 Task: Add a condition where "Hours untill due date Greater than Twelve" in new tickets in your groups.
Action: Mouse moved to (168, 509)
Screenshot: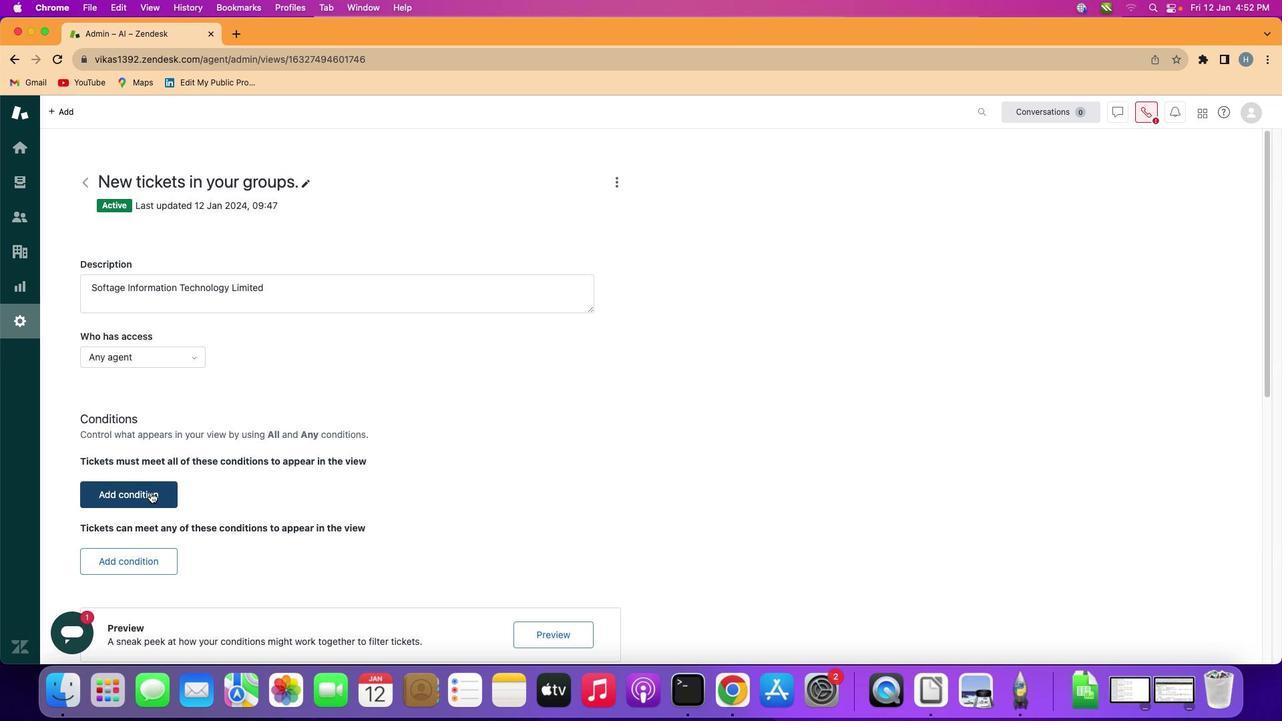 
Action: Mouse pressed left at (168, 509)
Screenshot: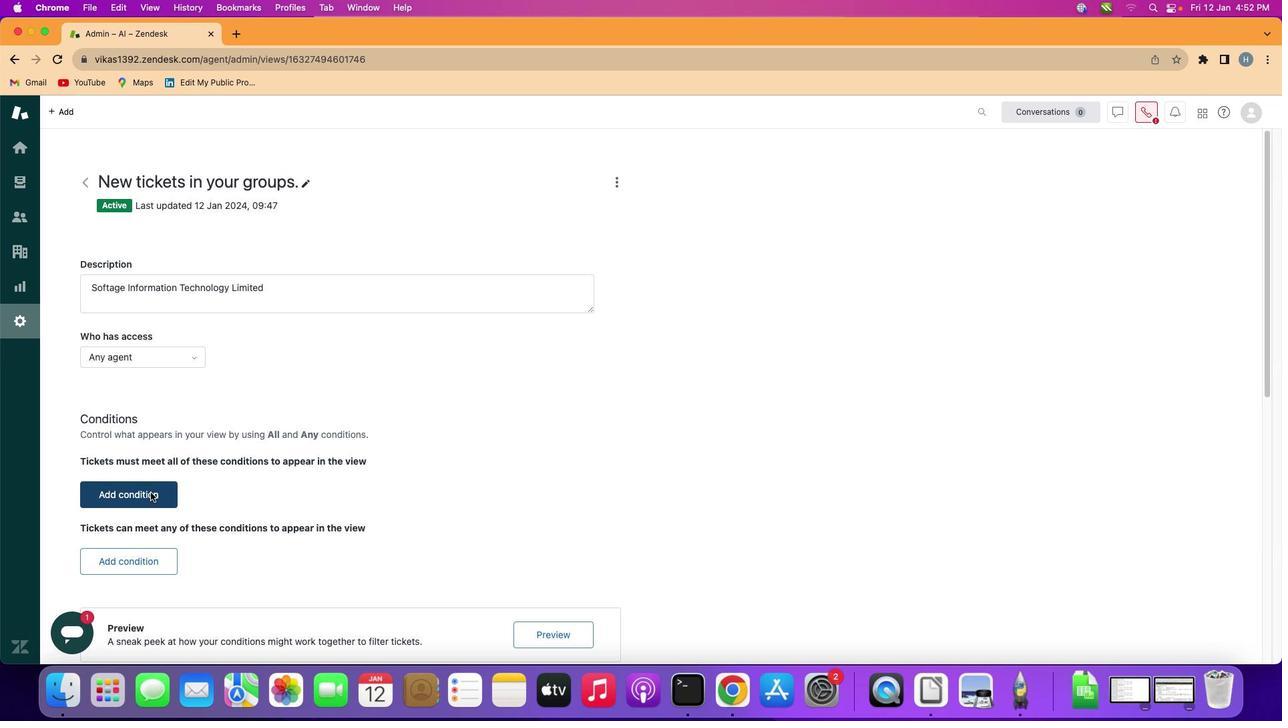 
Action: Mouse moved to (215, 505)
Screenshot: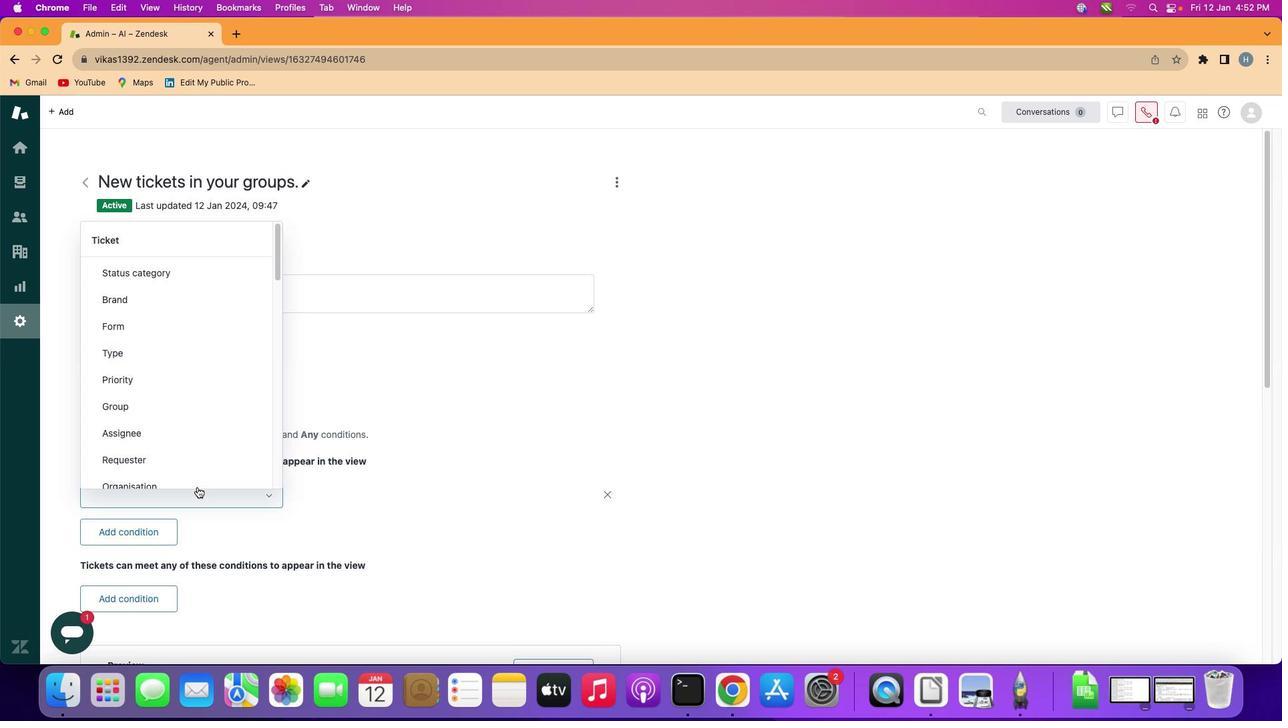 
Action: Mouse pressed left at (215, 505)
Screenshot: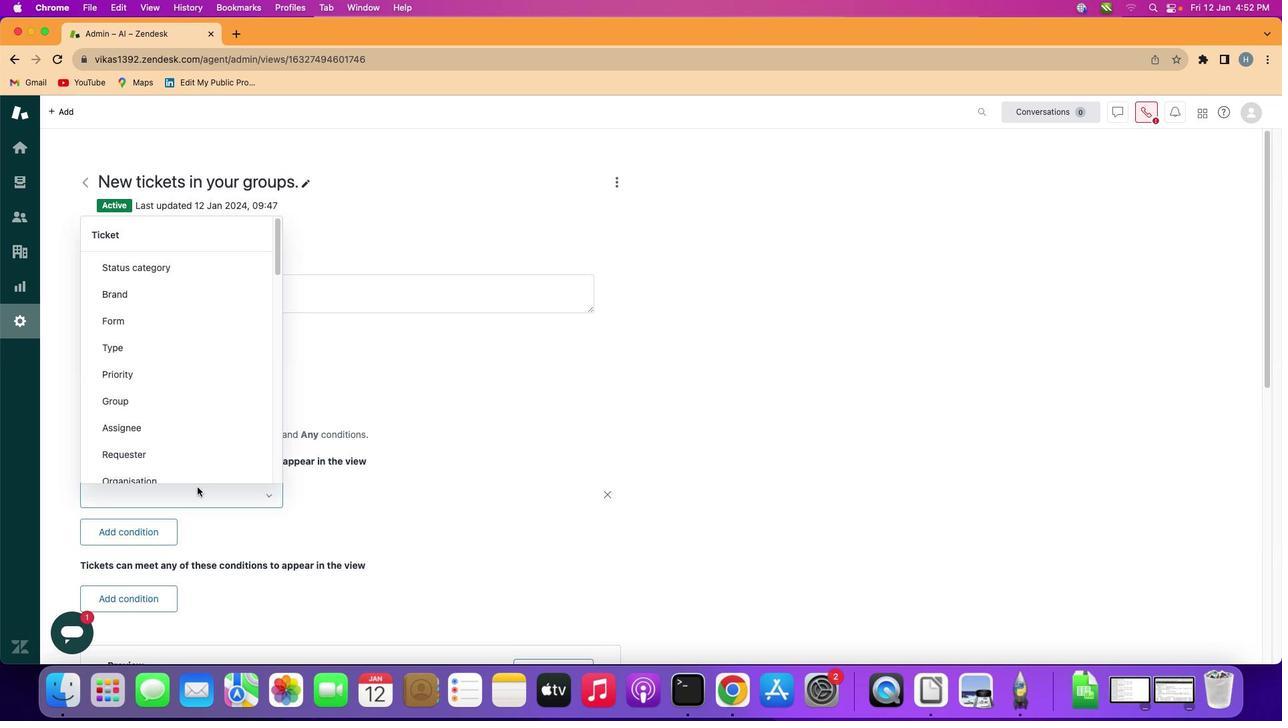 
Action: Mouse moved to (179, 346)
Screenshot: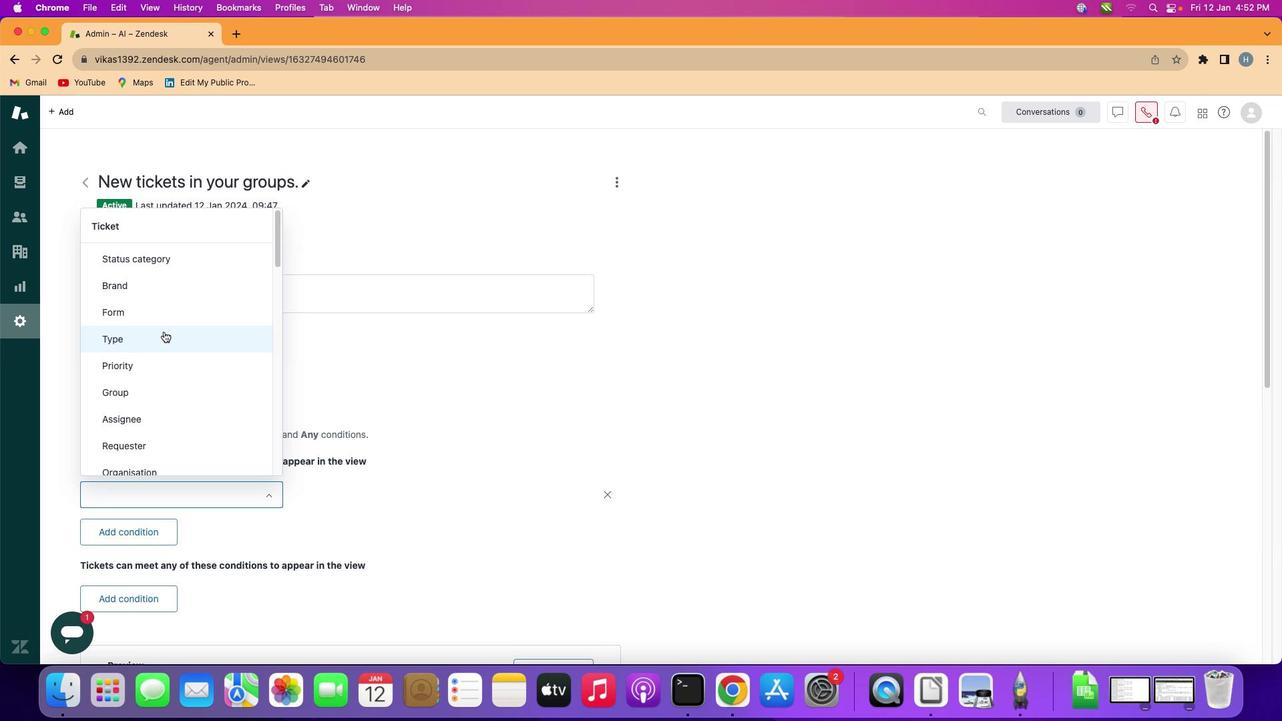 
Action: Mouse scrolled (179, 346) with delta (17, 16)
Screenshot: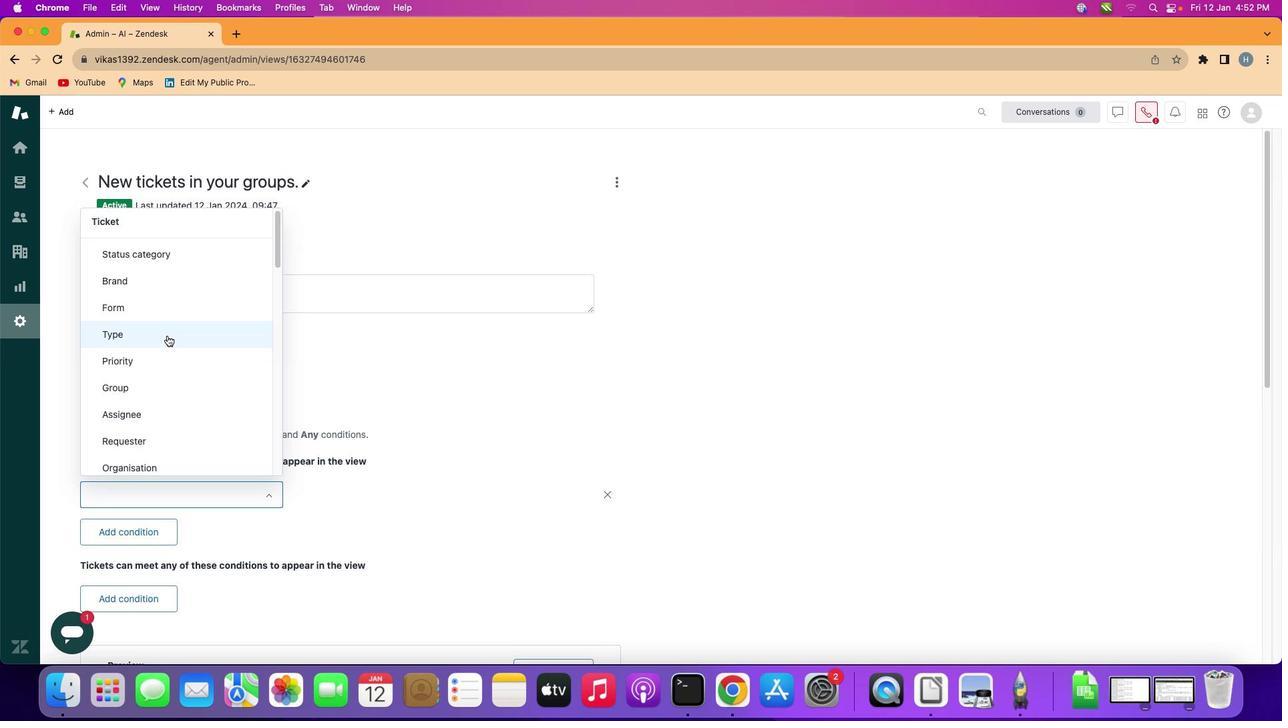 
Action: Mouse moved to (179, 348)
Screenshot: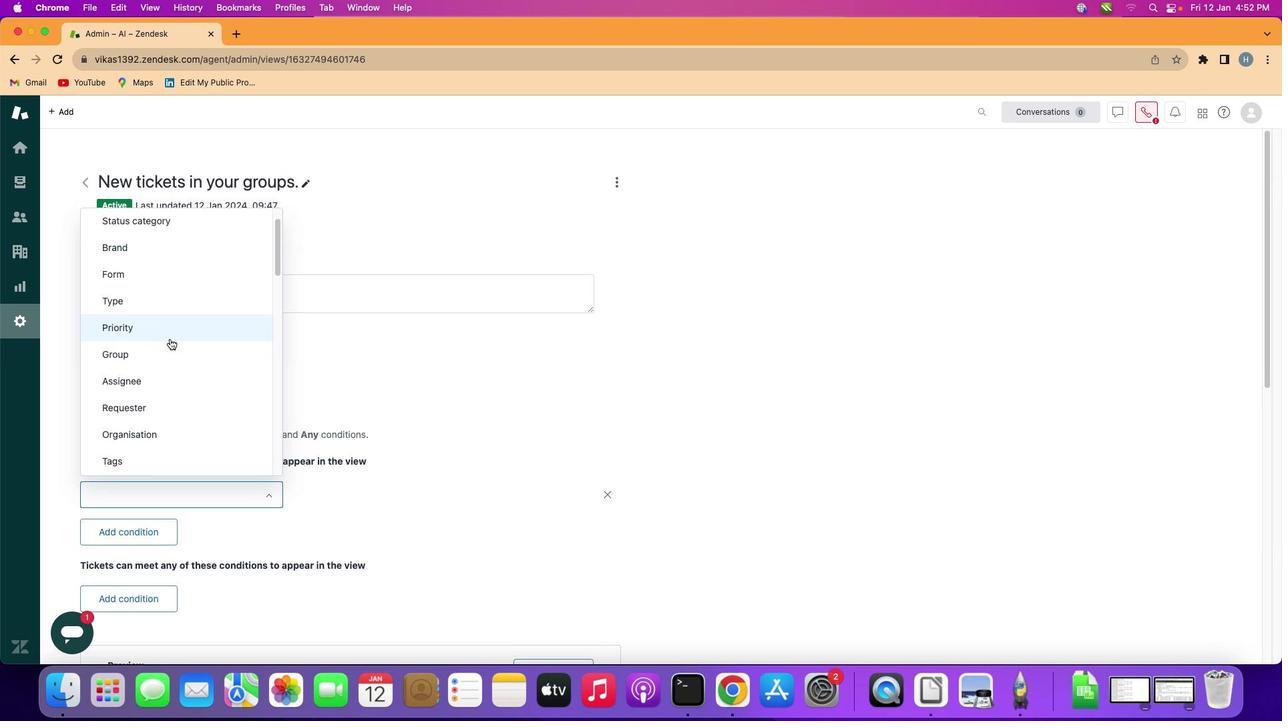 
Action: Mouse scrolled (179, 348) with delta (17, 16)
Screenshot: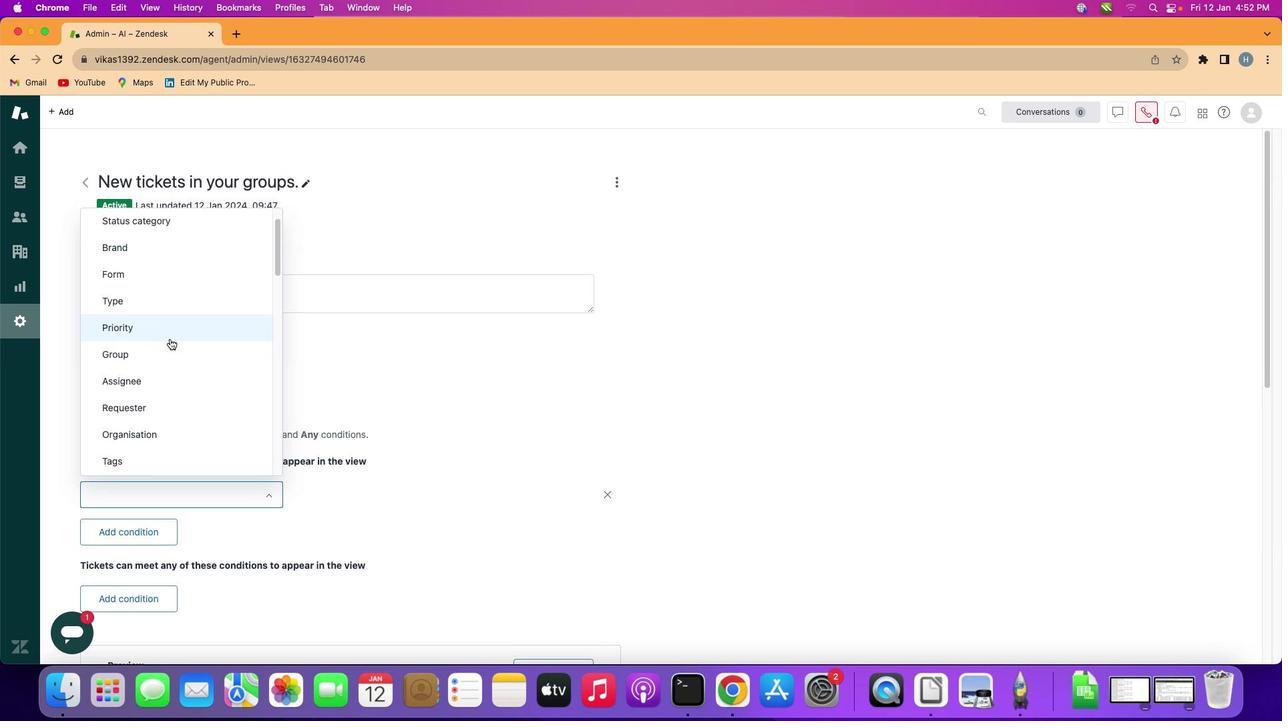 
Action: Mouse moved to (183, 351)
Screenshot: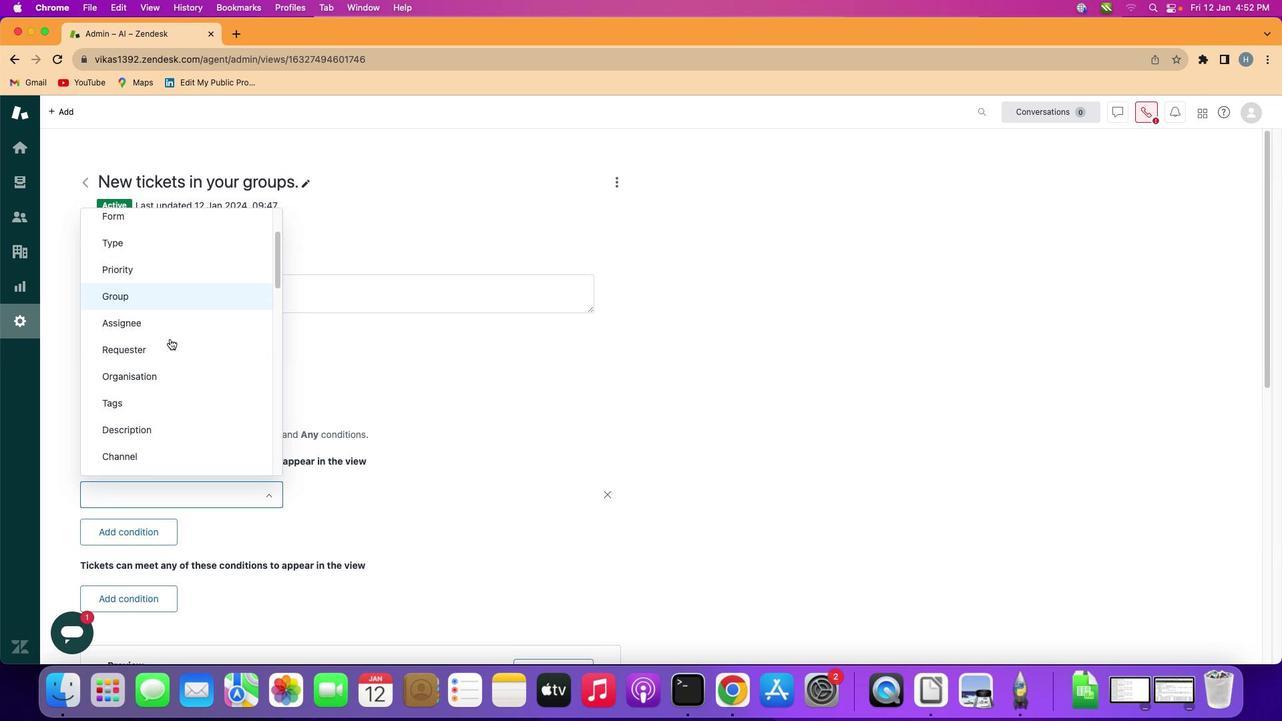 
Action: Mouse scrolled (183, 351) with delta (17, 16)
Screenshot: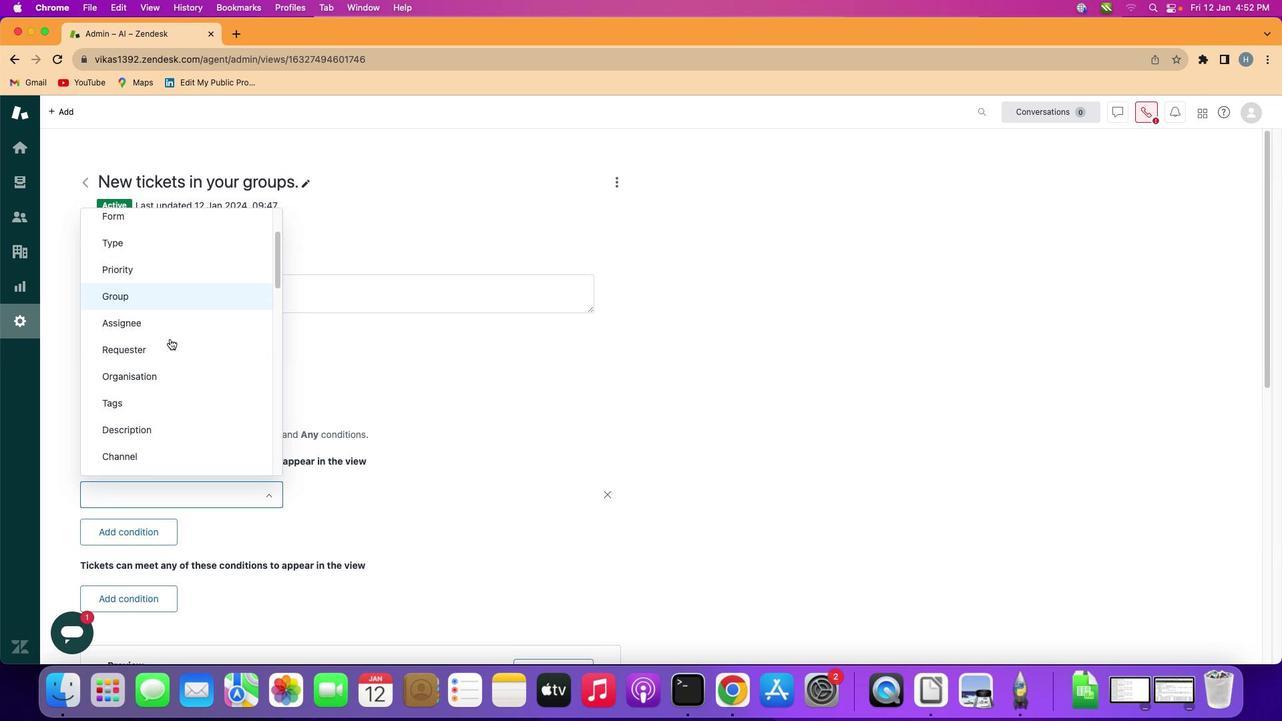 
Action: Mouse moved to (186, 355)
Screenshot: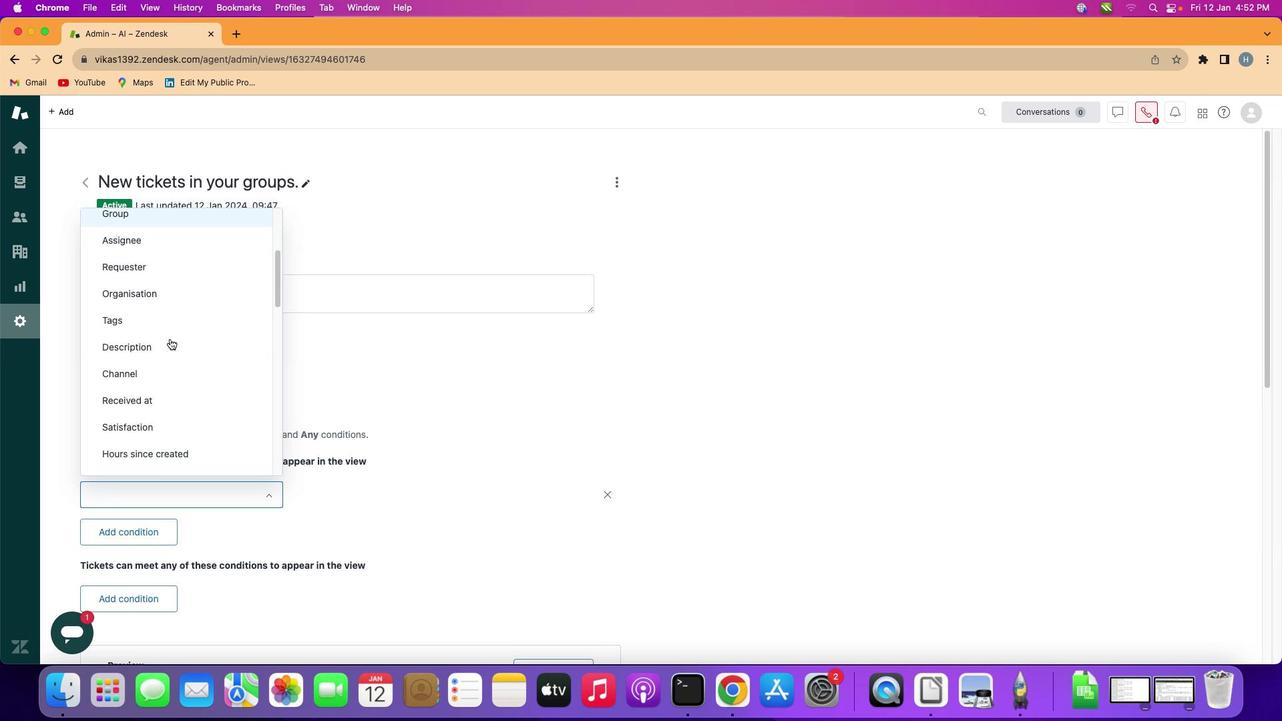 
Action: Mouse scrolled (186, 355) with delta (17, 16)
Screenshot: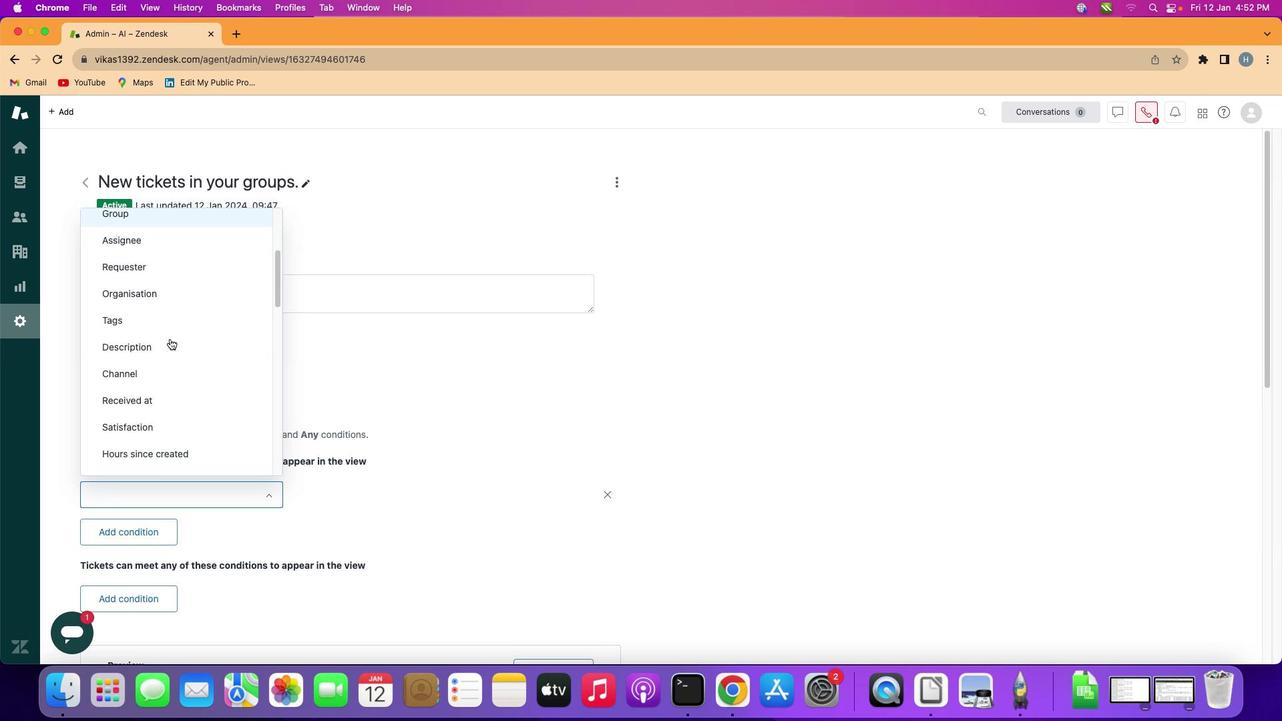 
Action: Mouse moved to (187, 356)
Screenshot: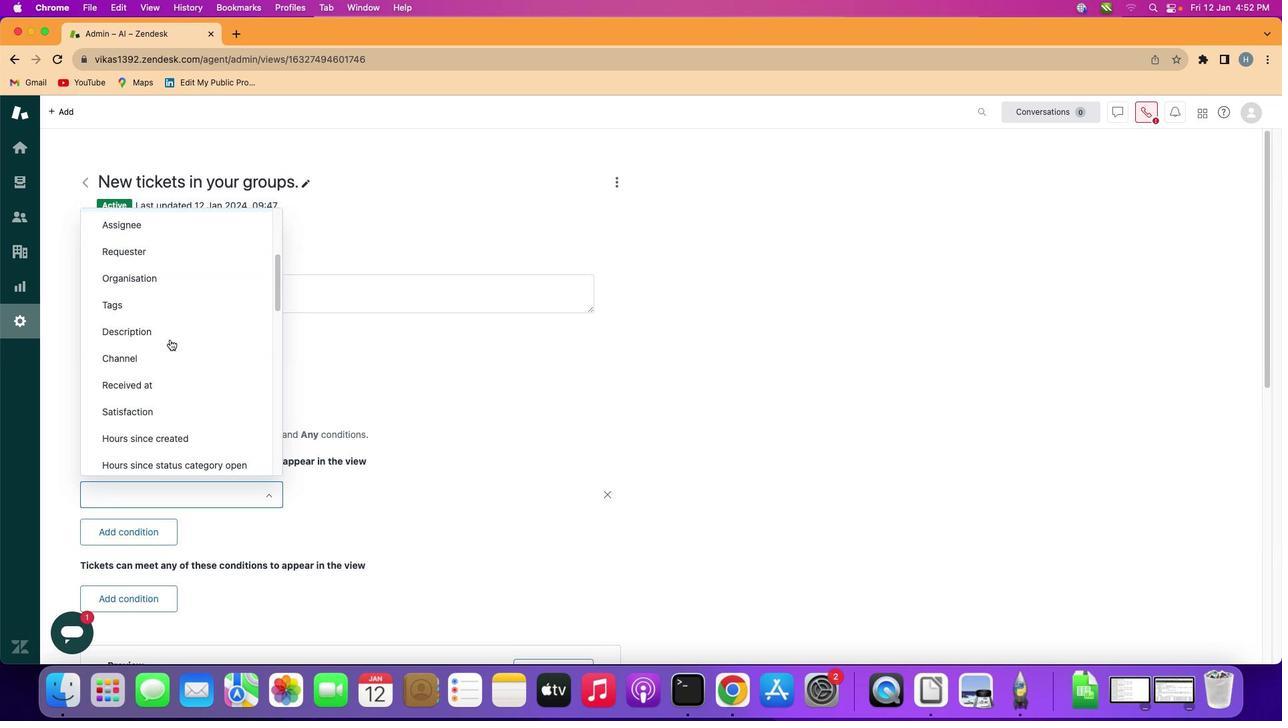 
Action: Mouse scrolled (187, 356) with delta (17, 15)
Screenshot: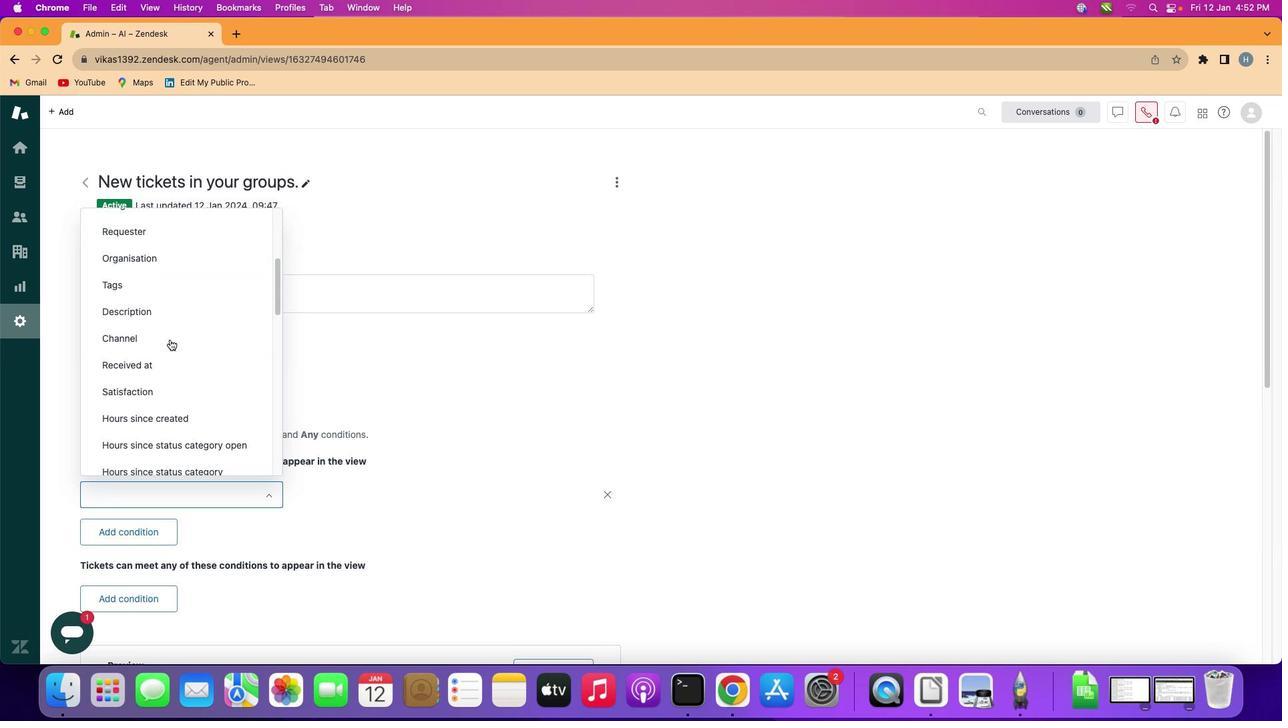 
Action: Mouse scrolled (187, 356) with delta (17, 15)
Screenshot: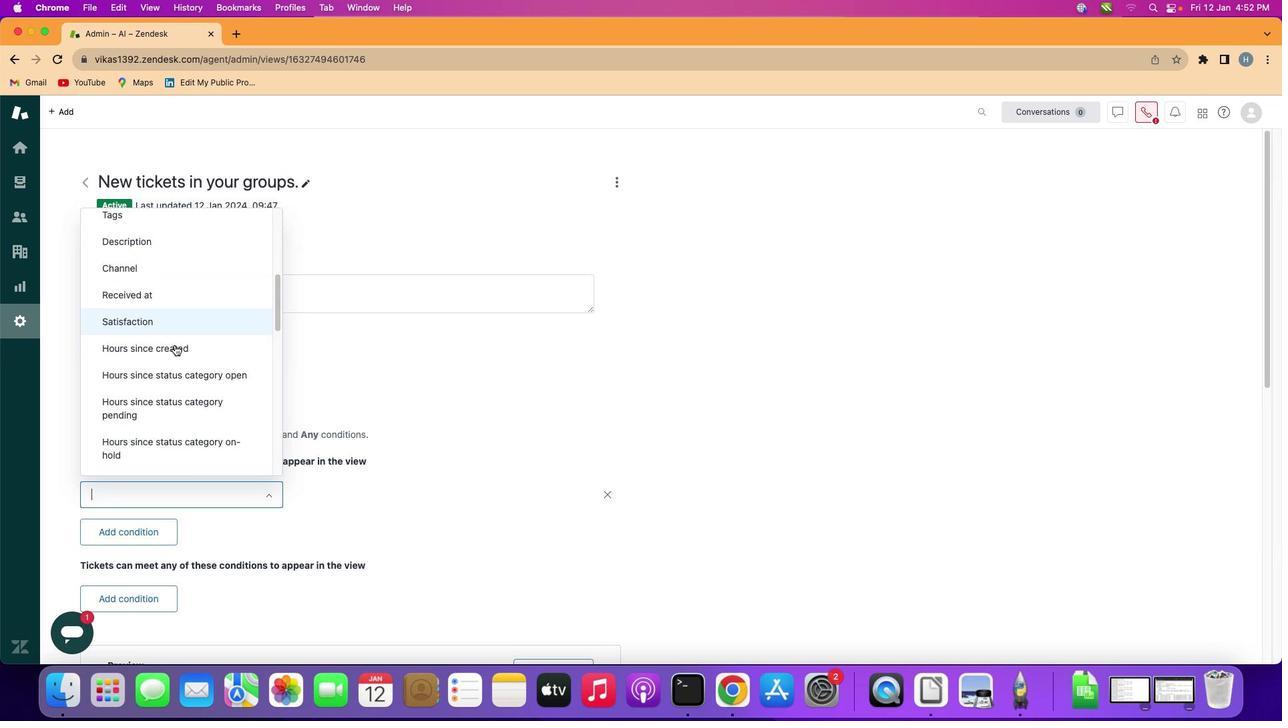 
Action: Mouse moved to (200, 377)
Screenshot: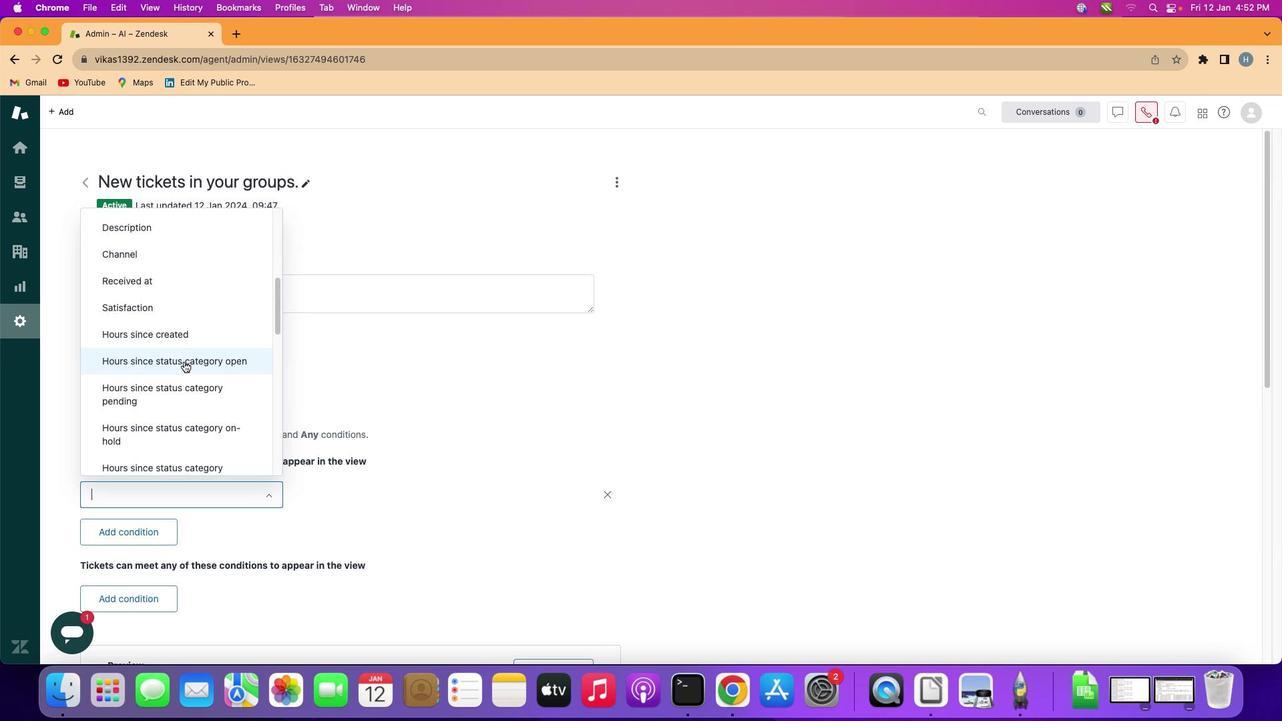 
Action: Mouse scrolled (200, 377) with delta (17, 16)
Screenshot: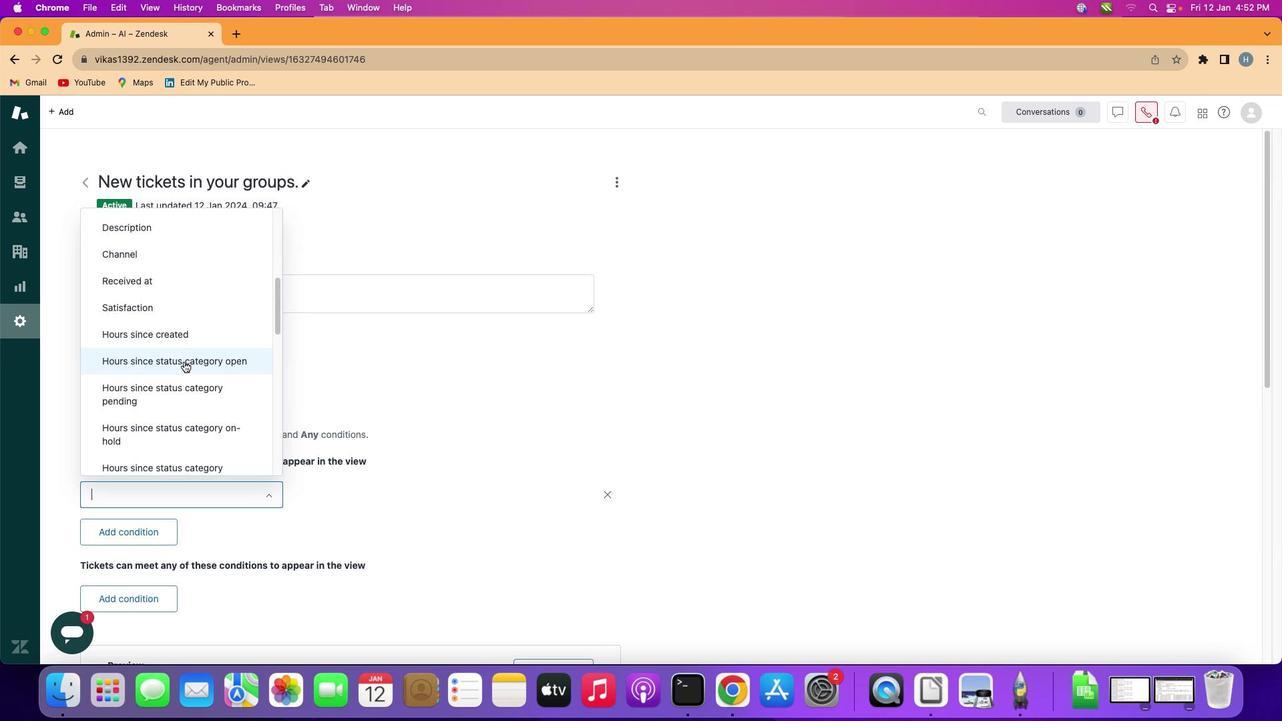 
Action: Mouse moved to (201, 379)
Screenshot: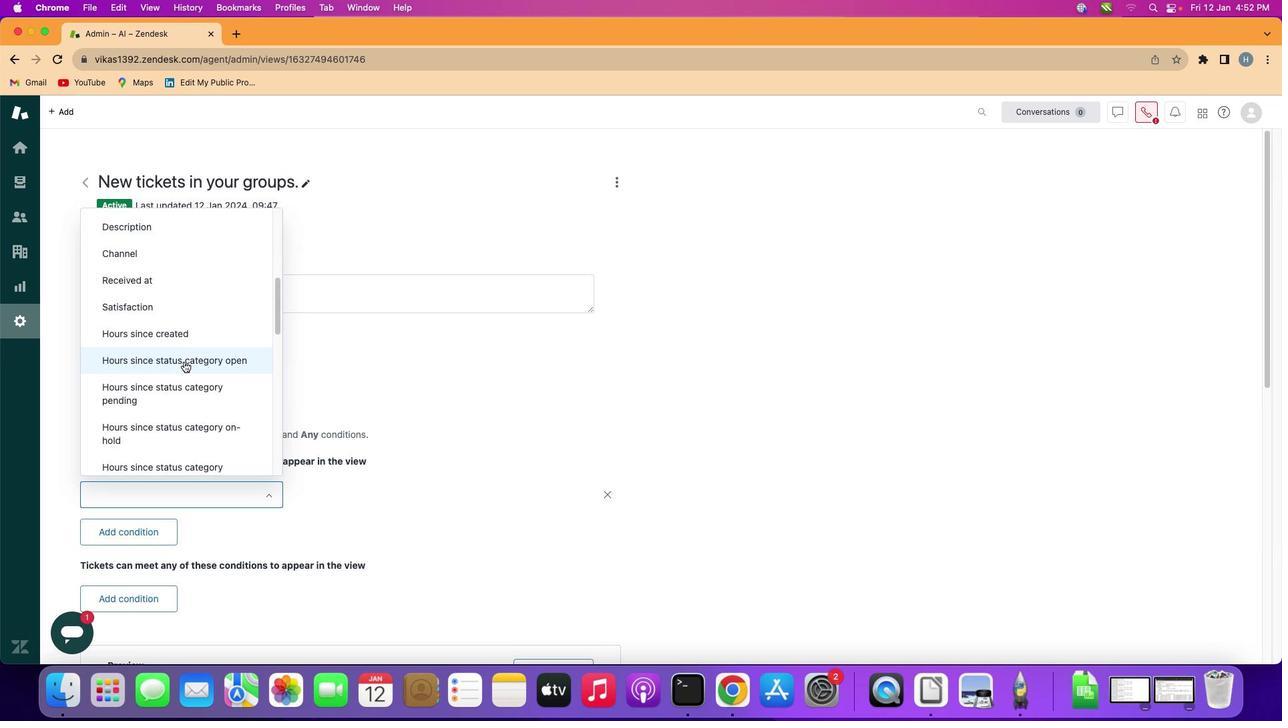 
Action: Mouse scrolled (201, 379) with delta (17, 16)
Screenshot: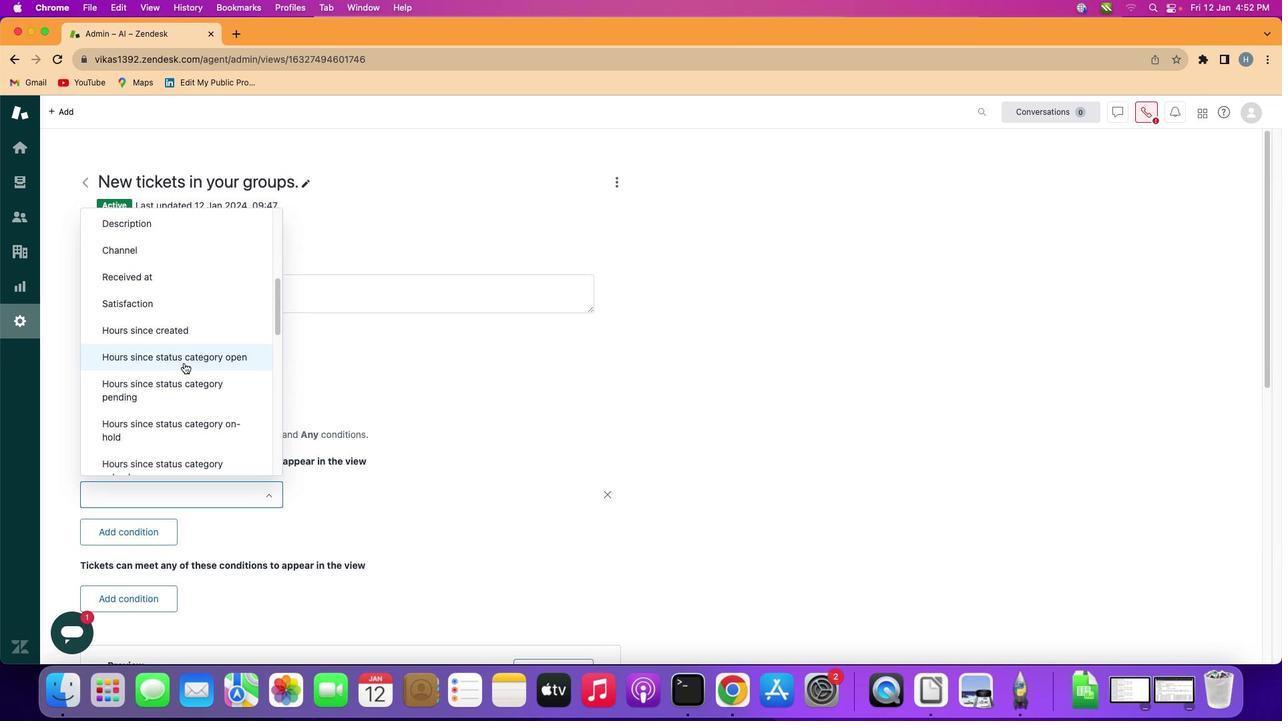
Action: Mouse moved to (201, 379)
Screenshot: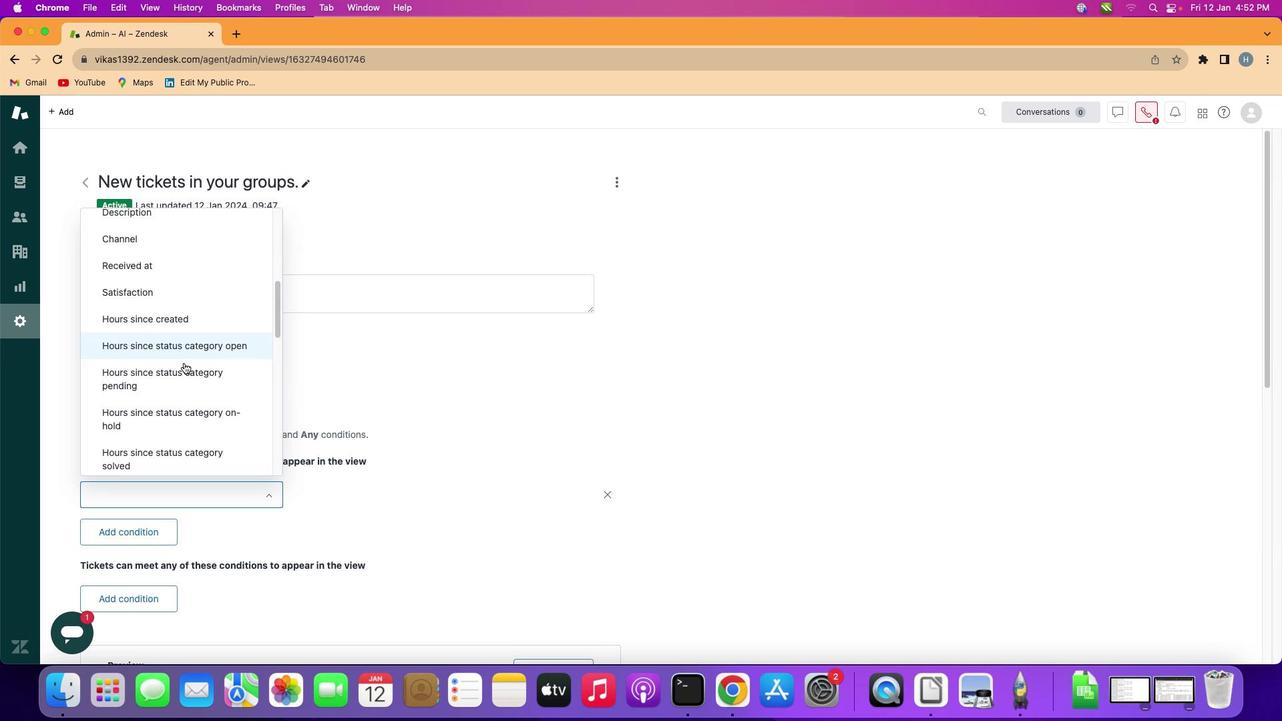 
Action: Mouse scrolled (201, 379) with delta (17, 16)
Screenshot: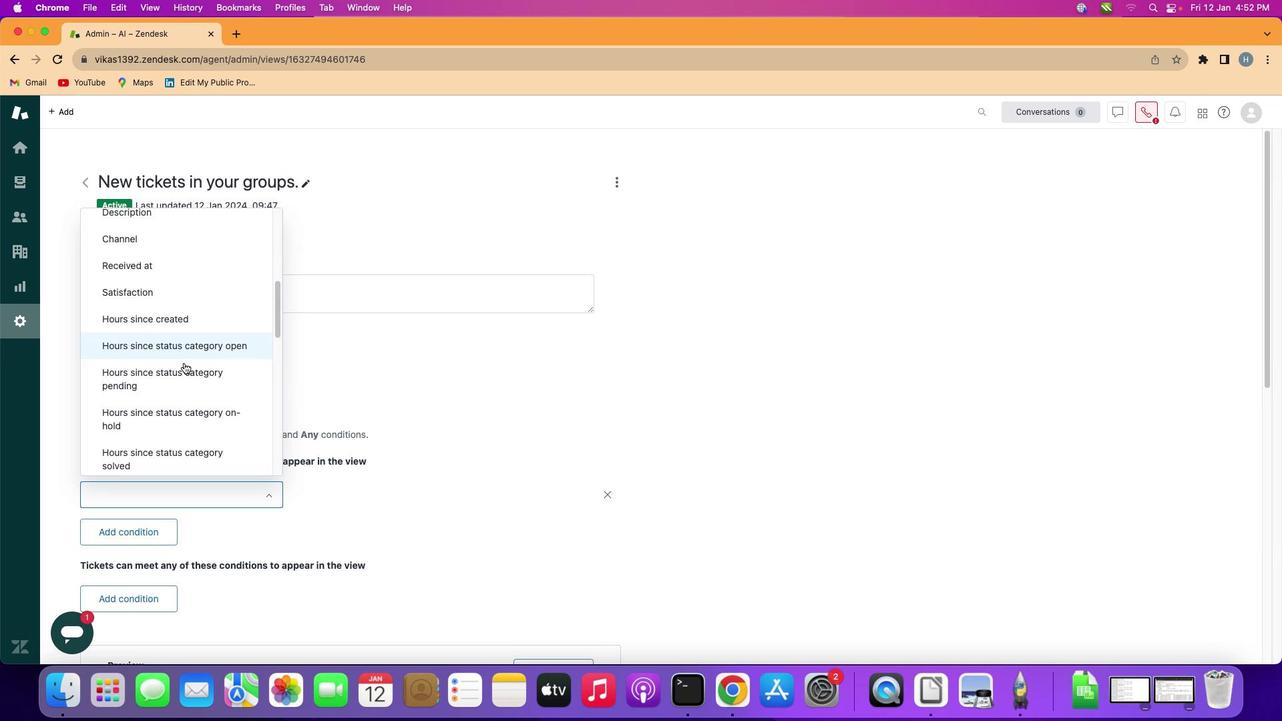 
Action: Mouse moved to (201, 380)
Screenshot: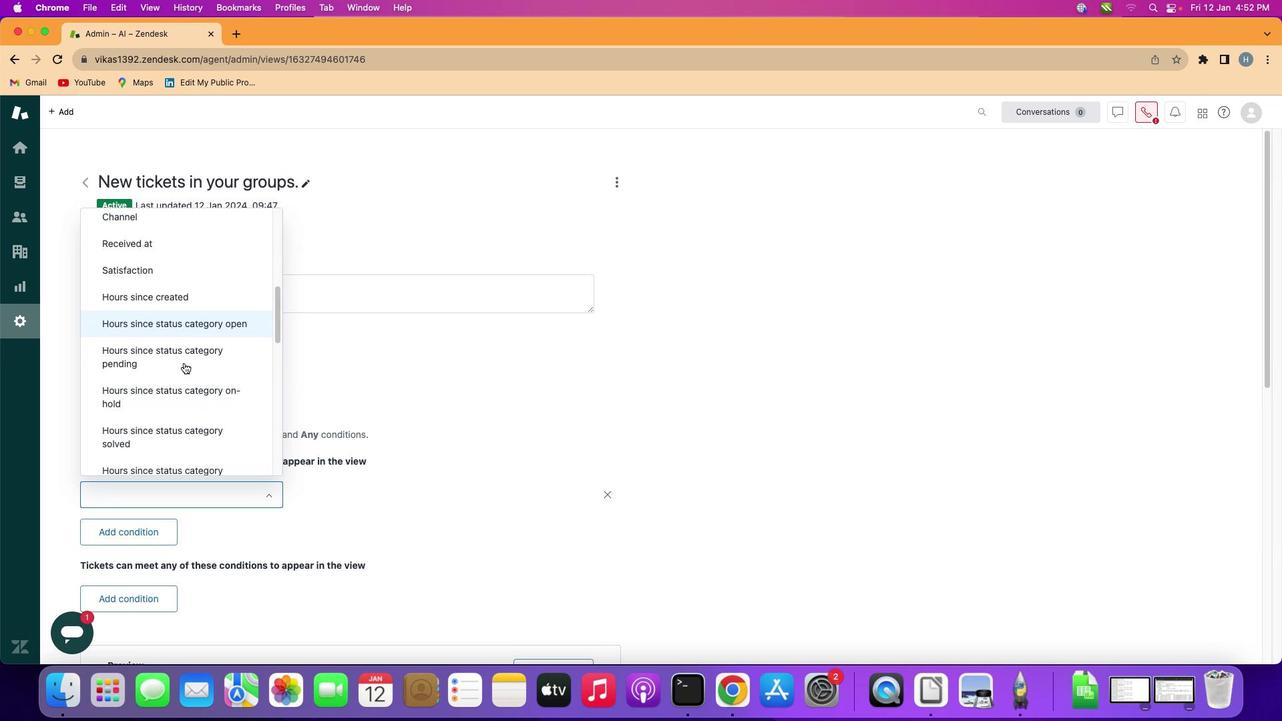 
Action: Mouse scrolled (201, 380) with delta (17, 16)
Screenshot: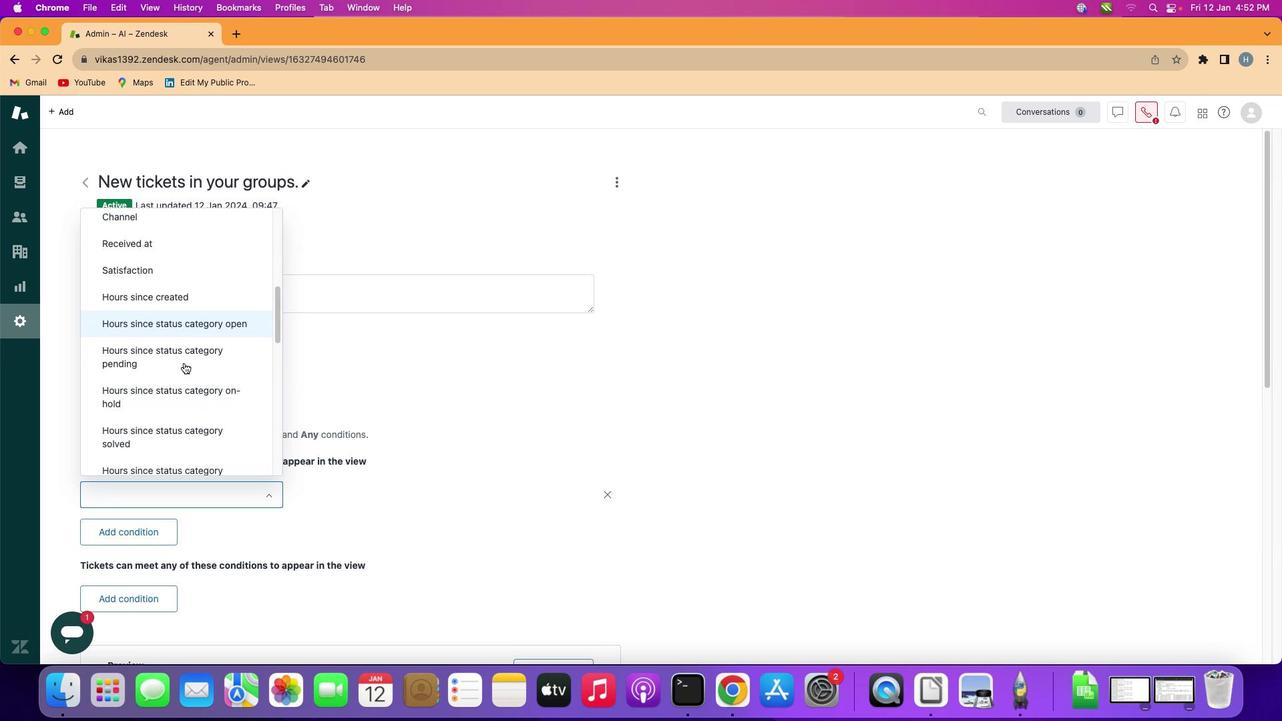 
Action: Mouse scrolled (201, 380) with delta (17, 16)
Screenshot: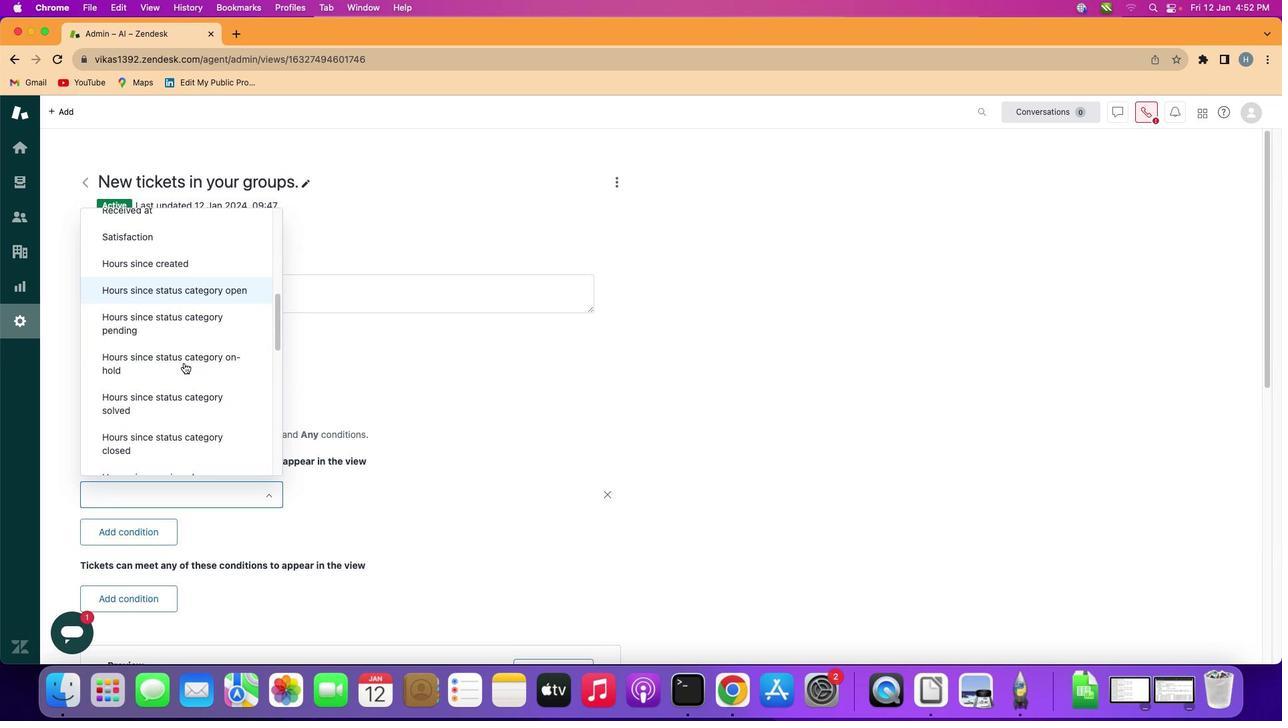 
Action: Mouse moved to (201, 379)
Screenshot: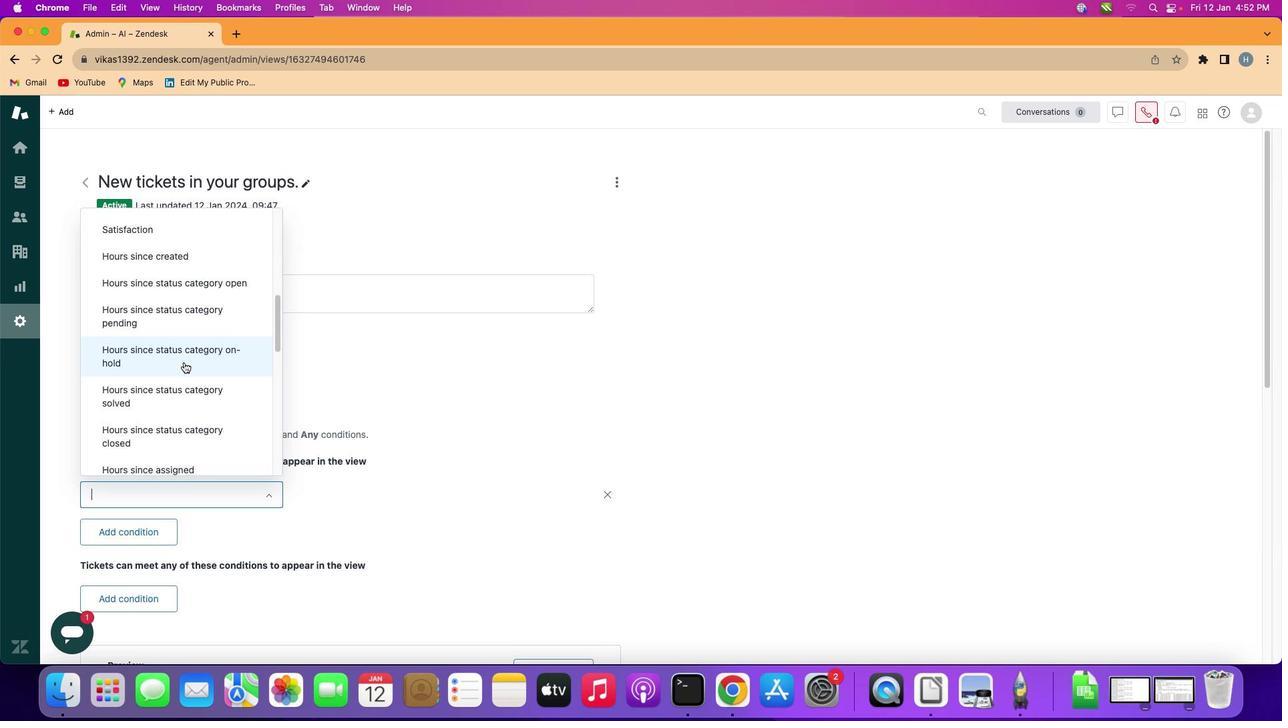 
Action: Mouse scrolled (201, 379) with delta (17, 16)
Screenshot: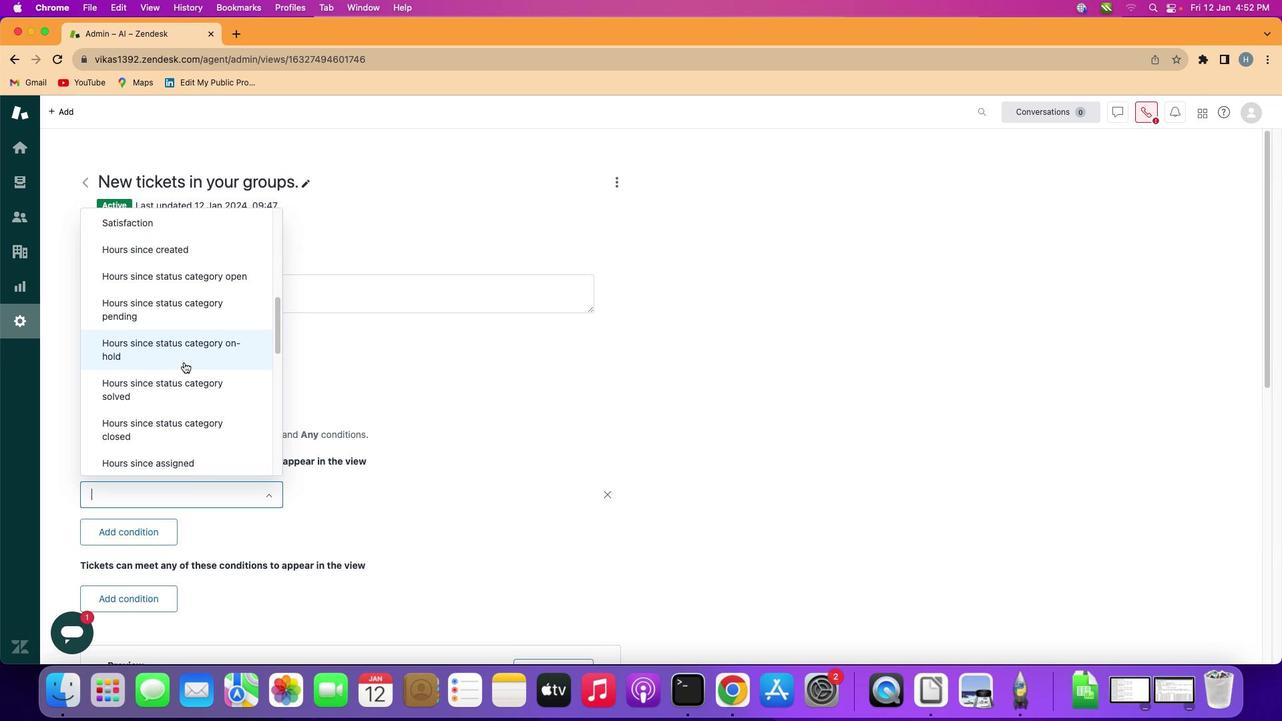 
Action: Mouse scrolled (201, 379) with delta (17, 16)
Screenshot: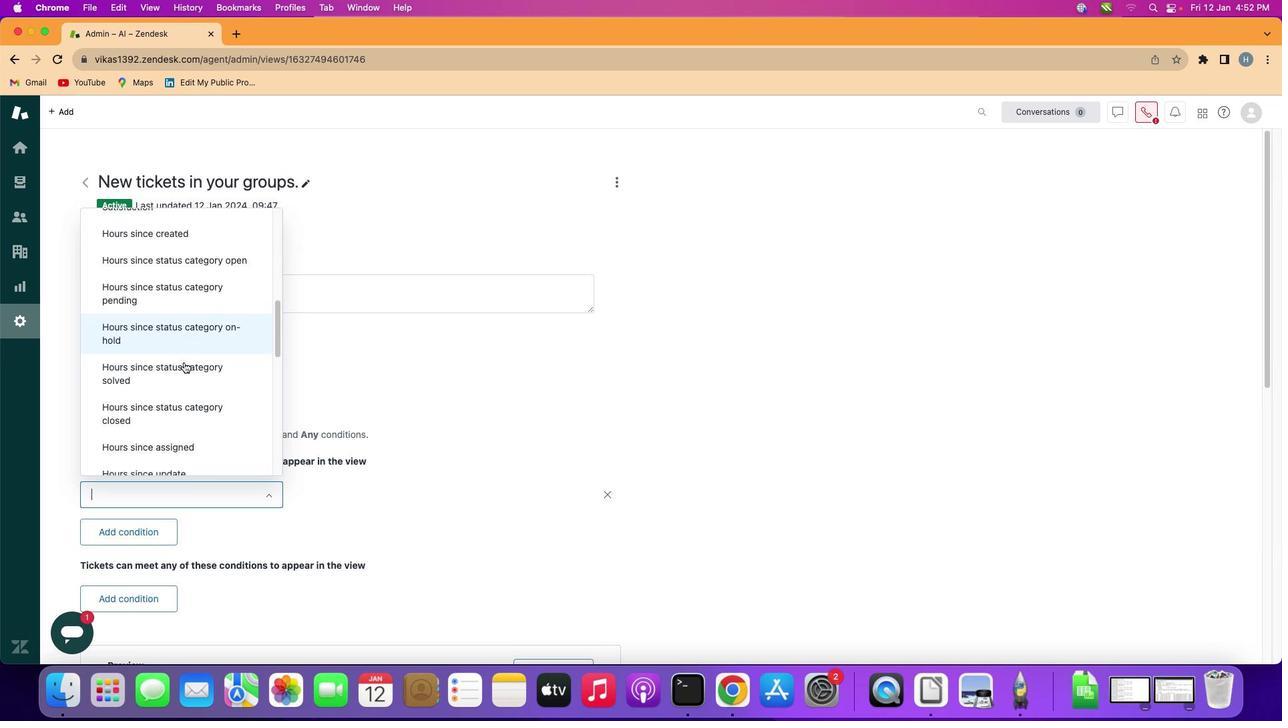 
Action: Mouse scrolled (201, 379) with delta (17, 16)
Screenshot: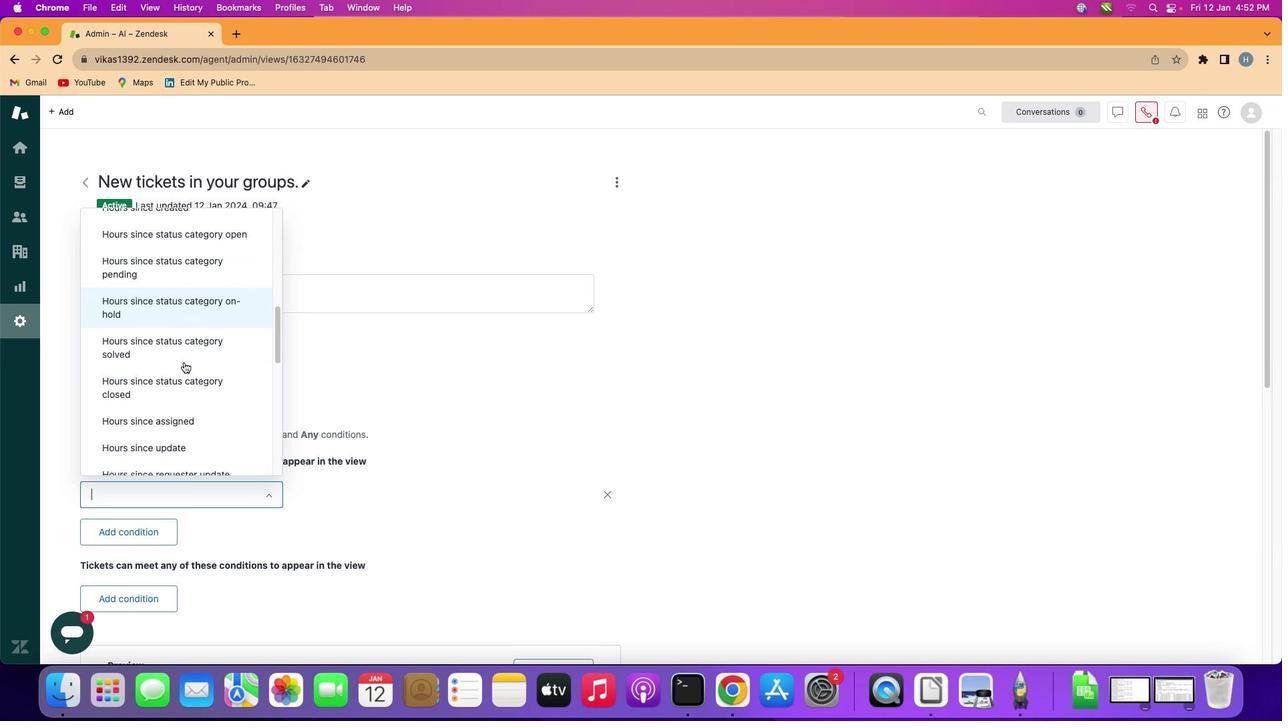 
Action: Mouse scrolled (201, 379) with delta (17, 16)
Screenshot: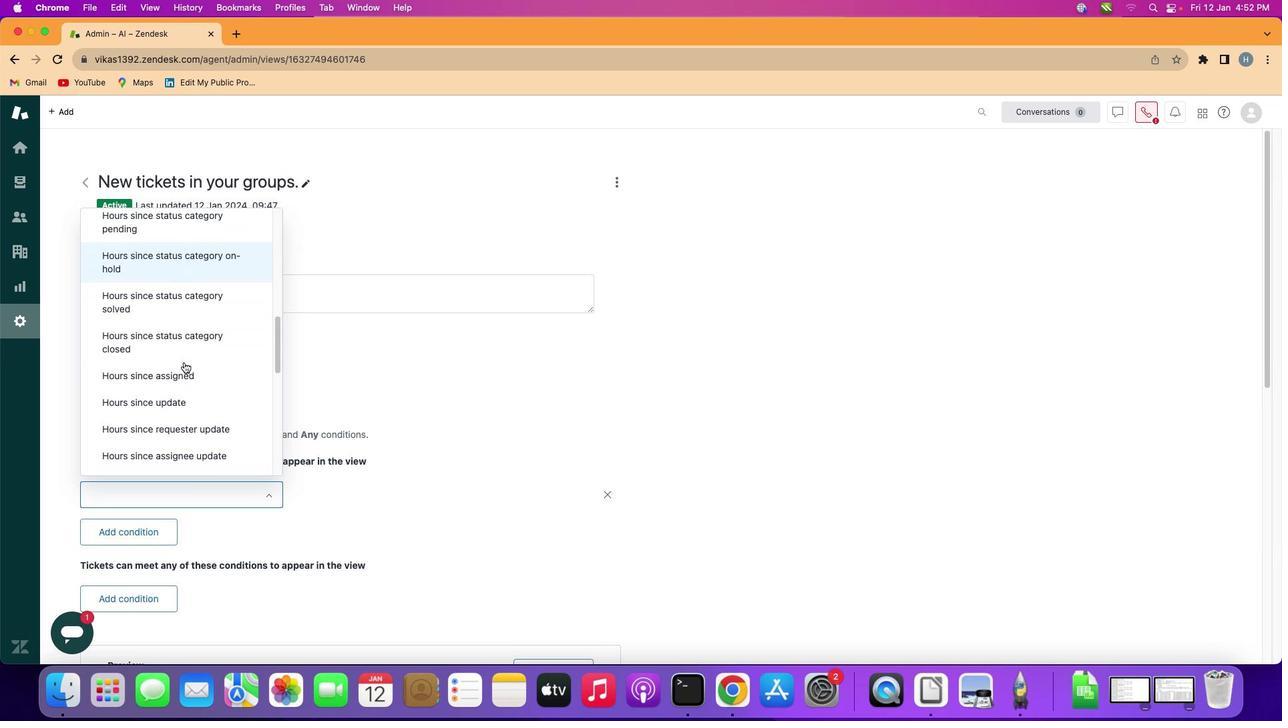 
Action: Mouse scrolled (201, 379) with delta (17, 16)
Screenshot: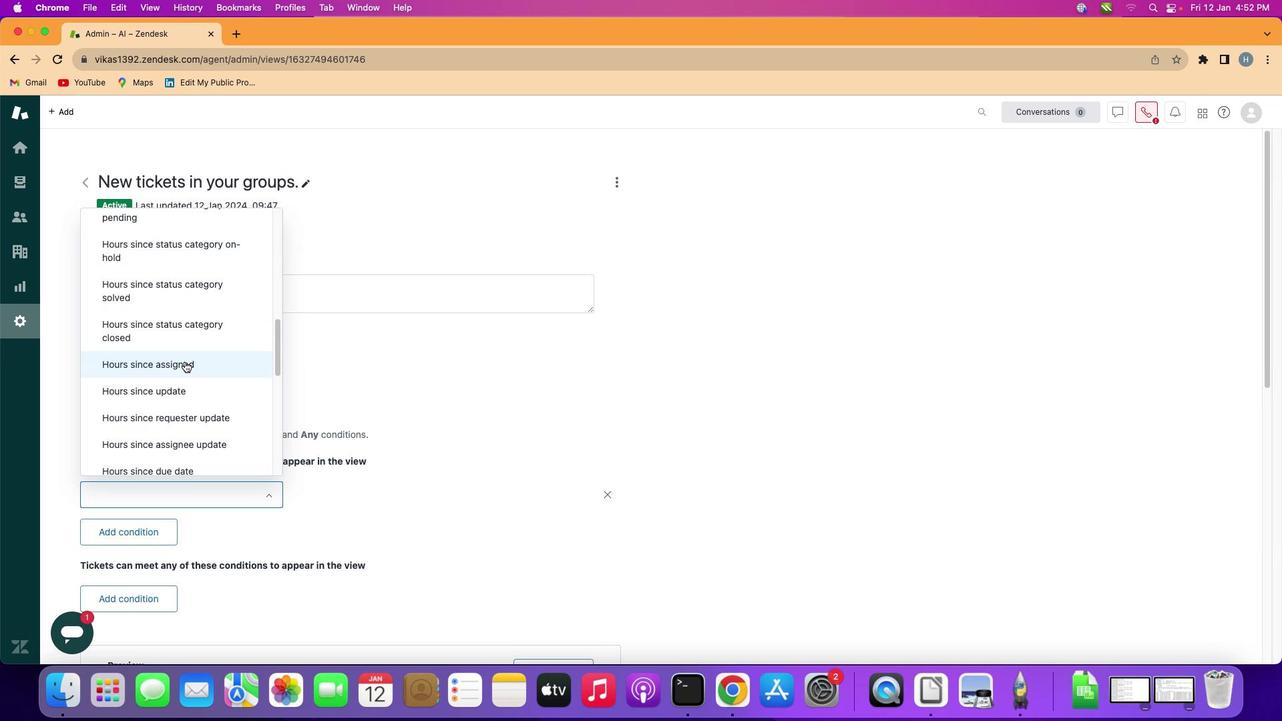 
Action: Mouse moved to (202, 379)
Screenshot: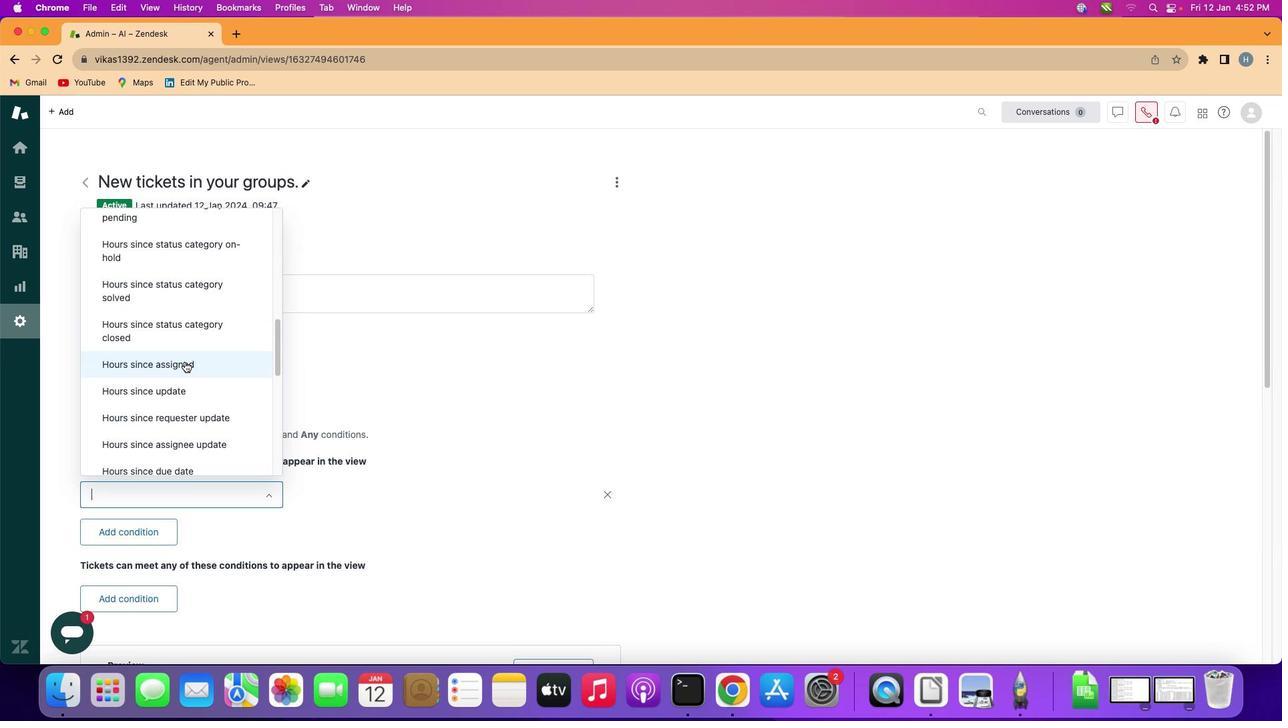 
Action: Mouse scrolled (202, 379) with delta (17, 16)
Screenshot: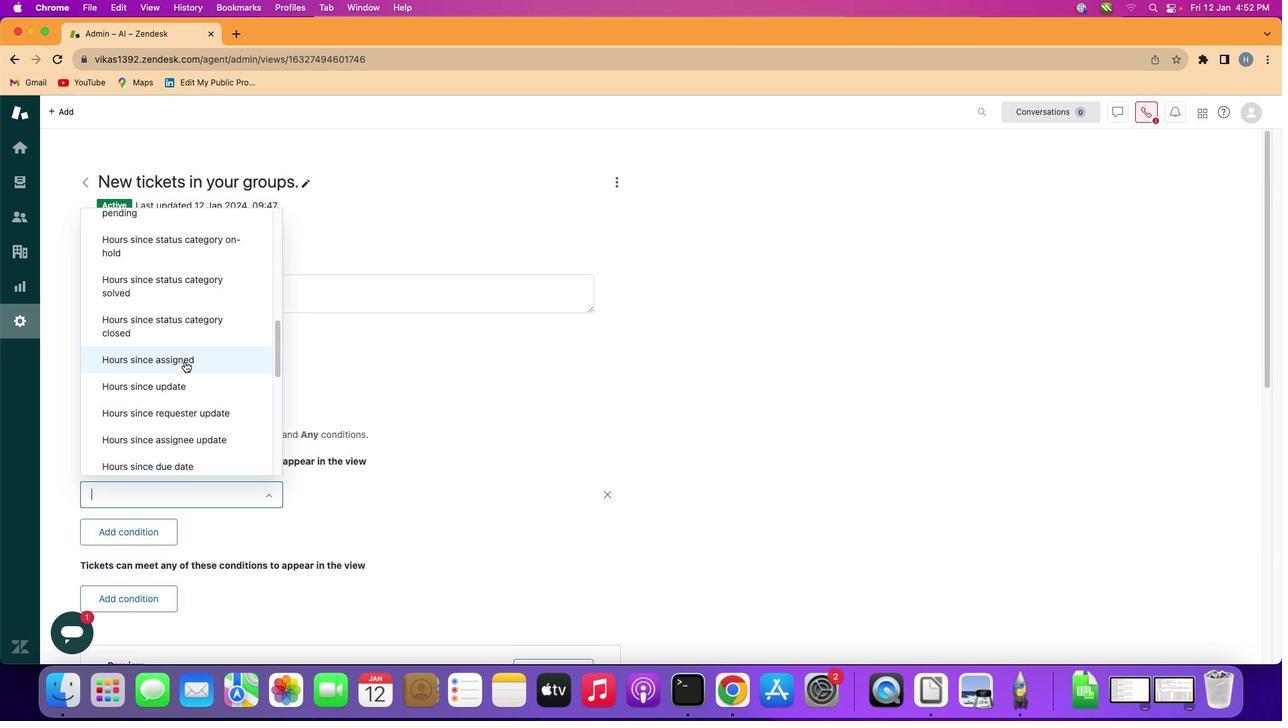 
Action: Mouse scrolled (202, 379) with delta (17, 16)
Screenshot: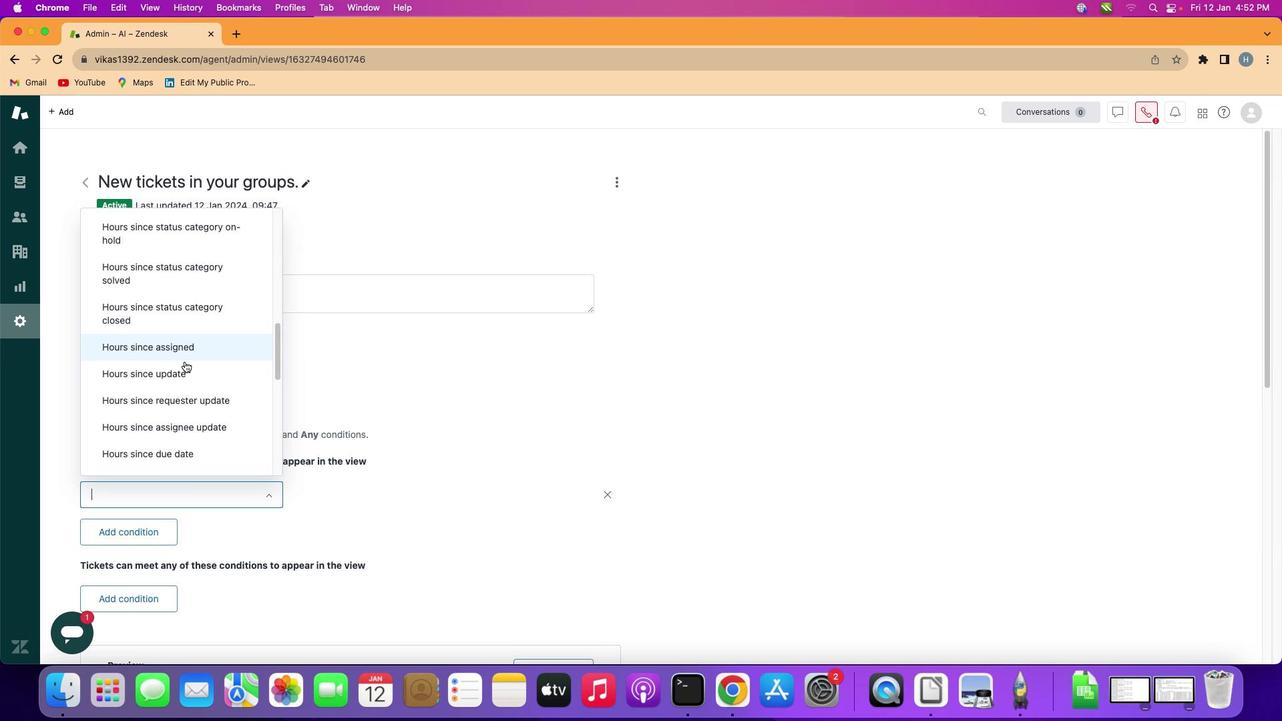 
Action: Mouse scrolled (202, 379) with delta (17, 16)
Screenshot: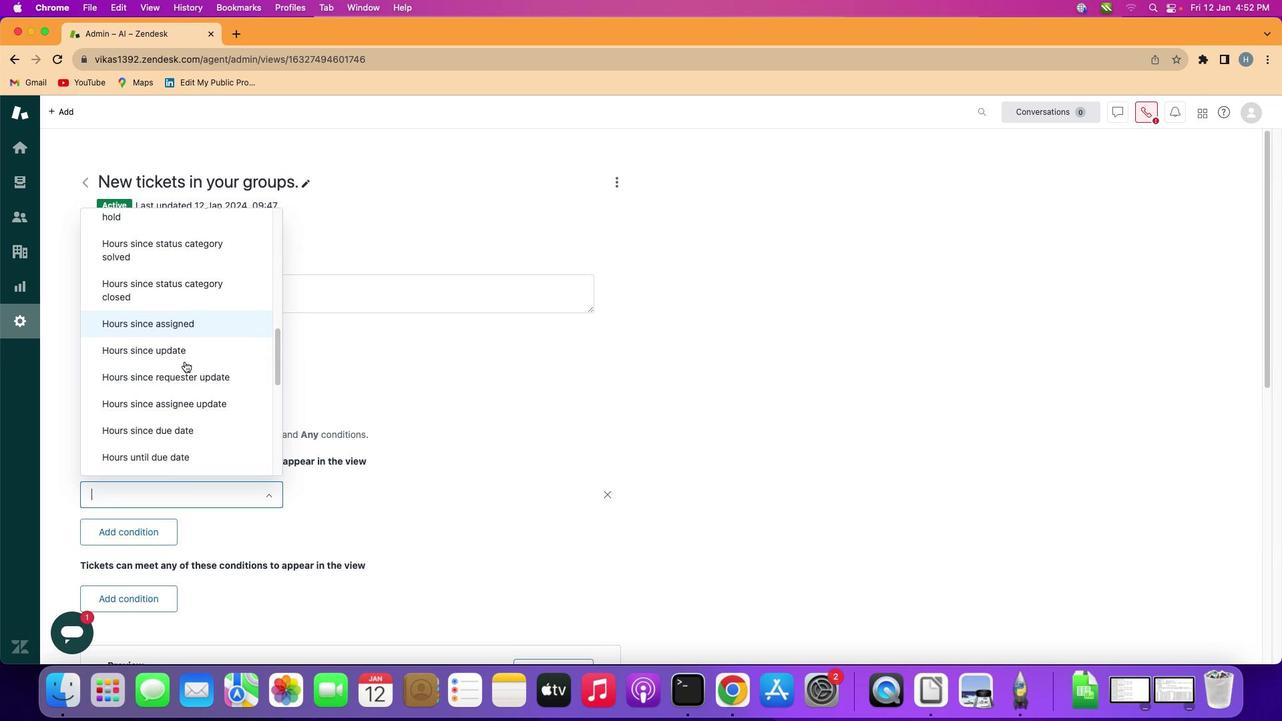 
Action: Mouse scrolled (202, 379) with delta (17, 16)
Screenshot: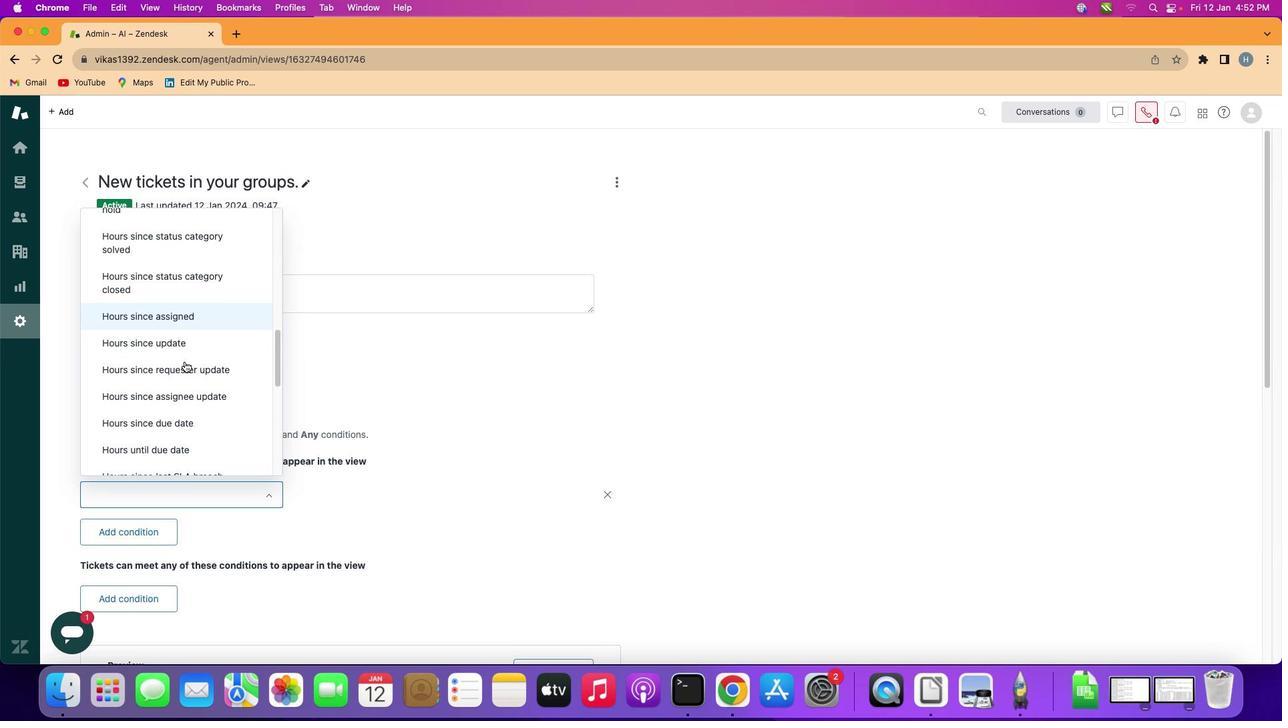 
Action: Mouse scrolled (202, 379) with delta (17, 16)
Screenshot: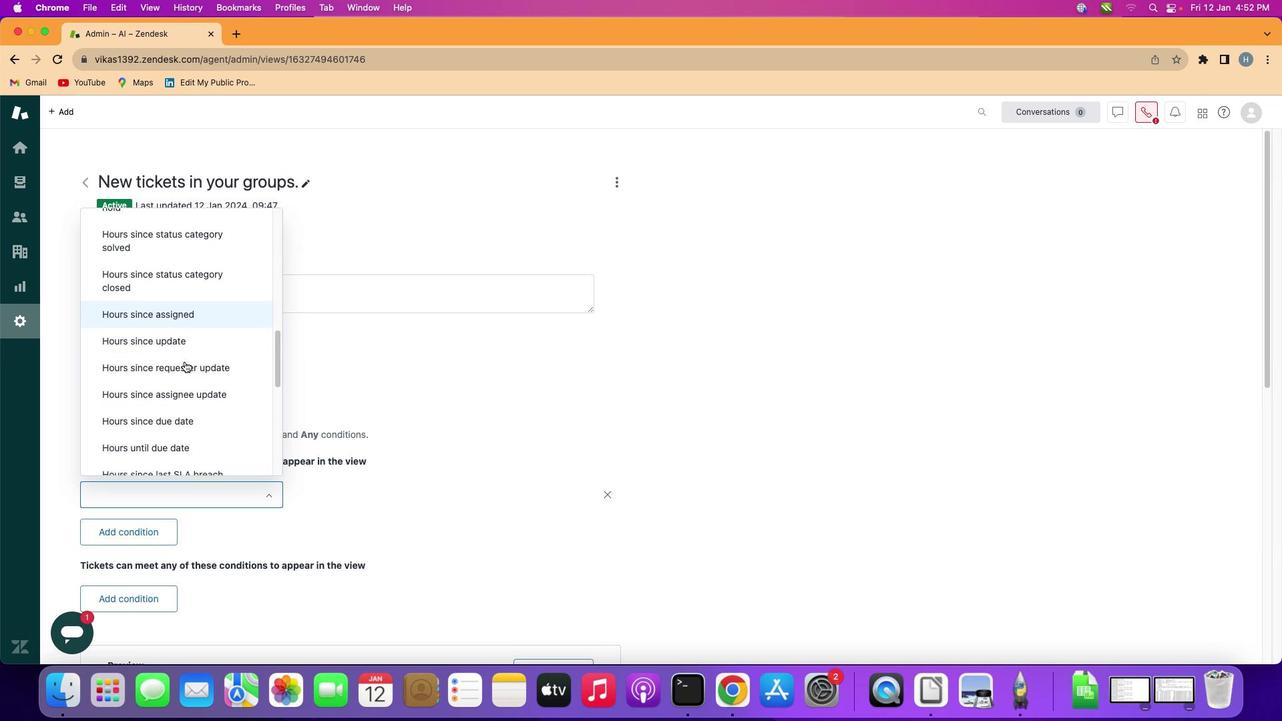 
Action: Mouse scrolled (202, 379) with delta (17, 16)
Screenshot: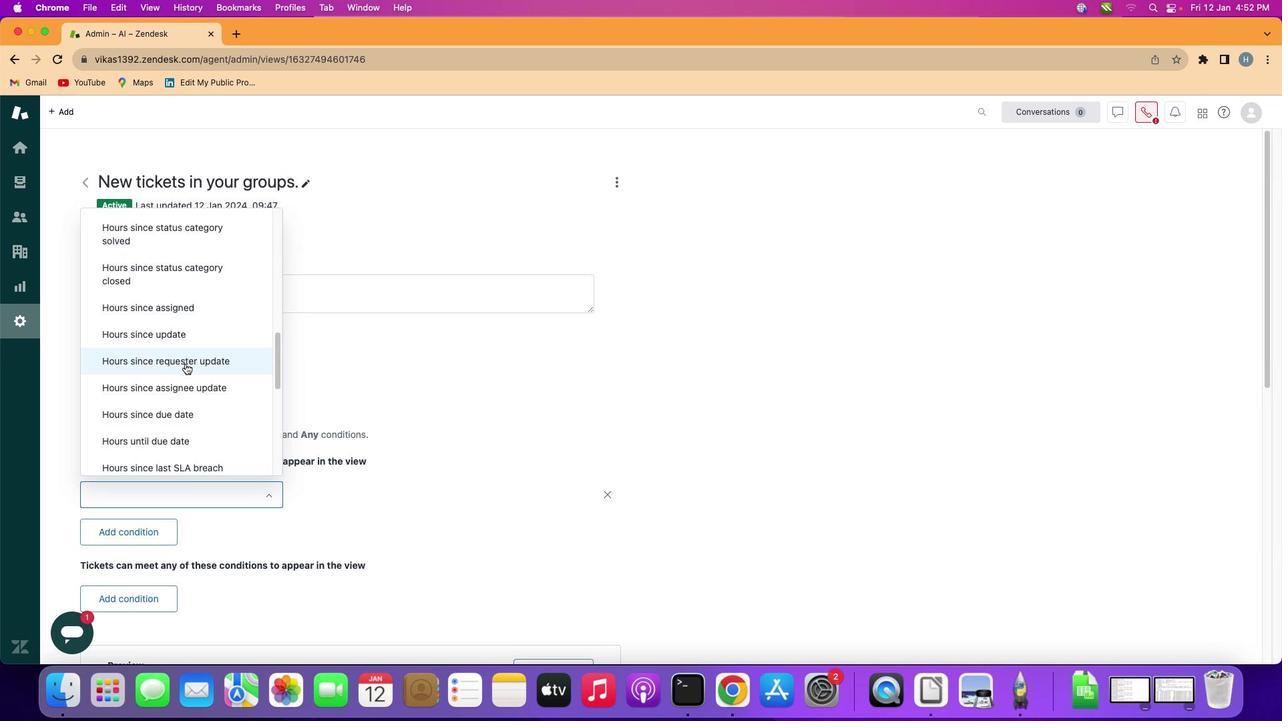 
Action: Mouse scrolled (202, 379) with delta (17, 16)
Screenshot: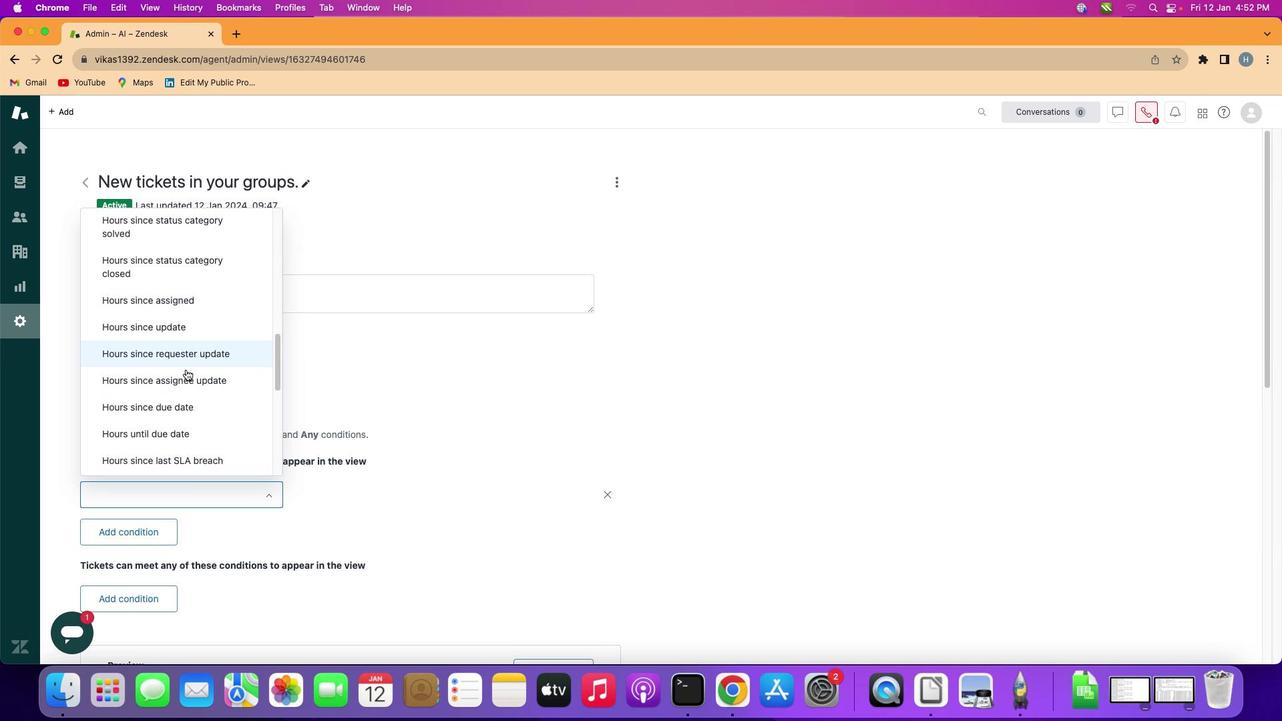 
Action: Mouse moved to (210, 440)
Screenshot: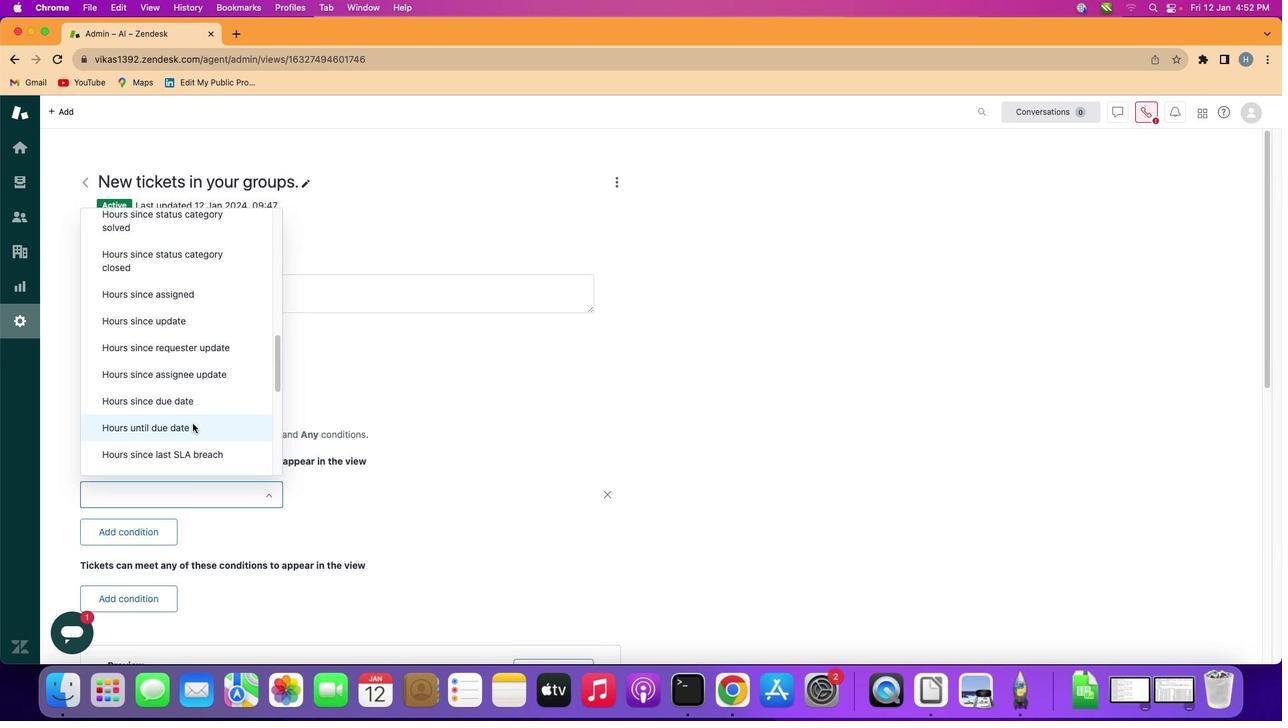 
Action: Mouse pressed left at (210, 440)
Screenshot: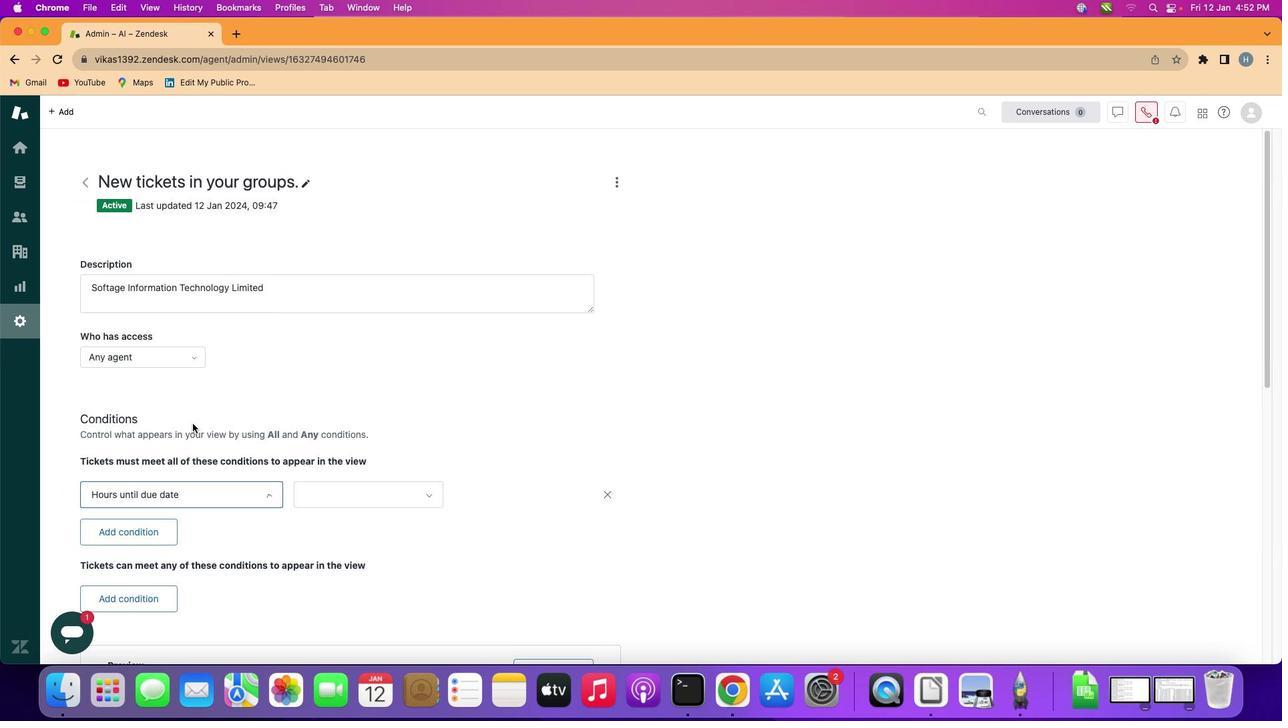 
Action: Mouse moved to (366, 518)
Screenshot: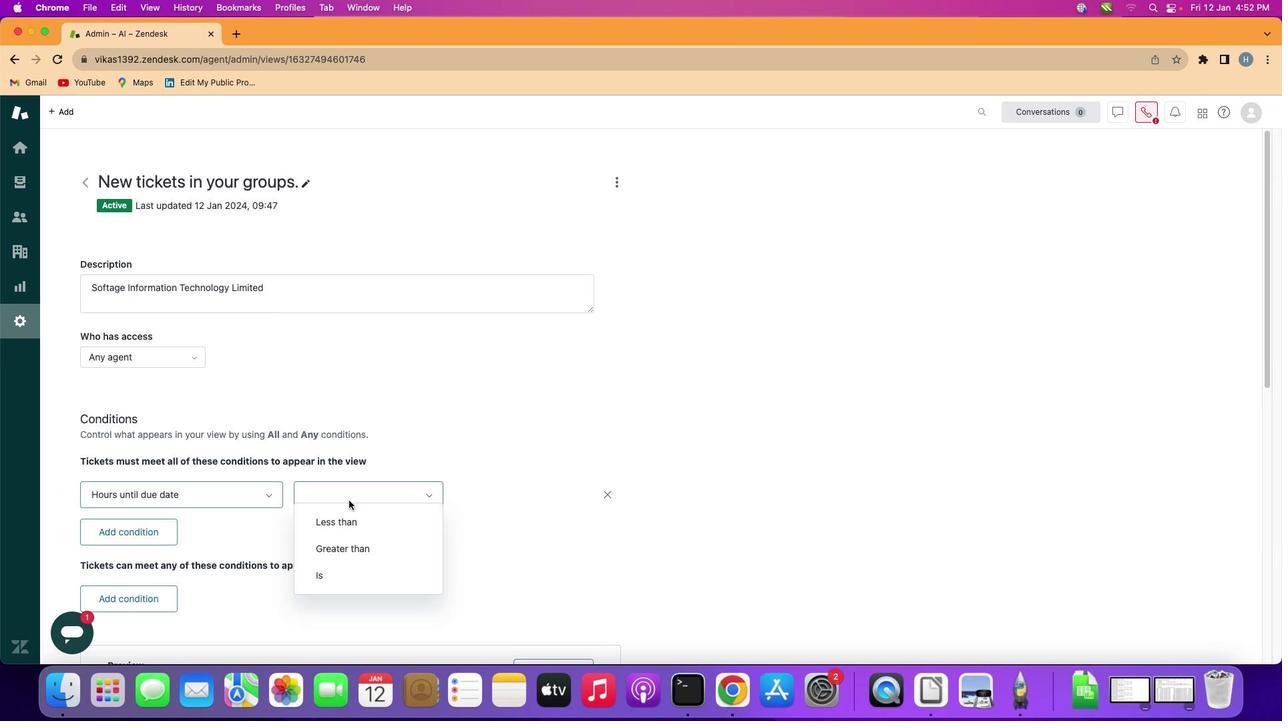
Action: Mouse pressed left at (366, 518)
Screenshot: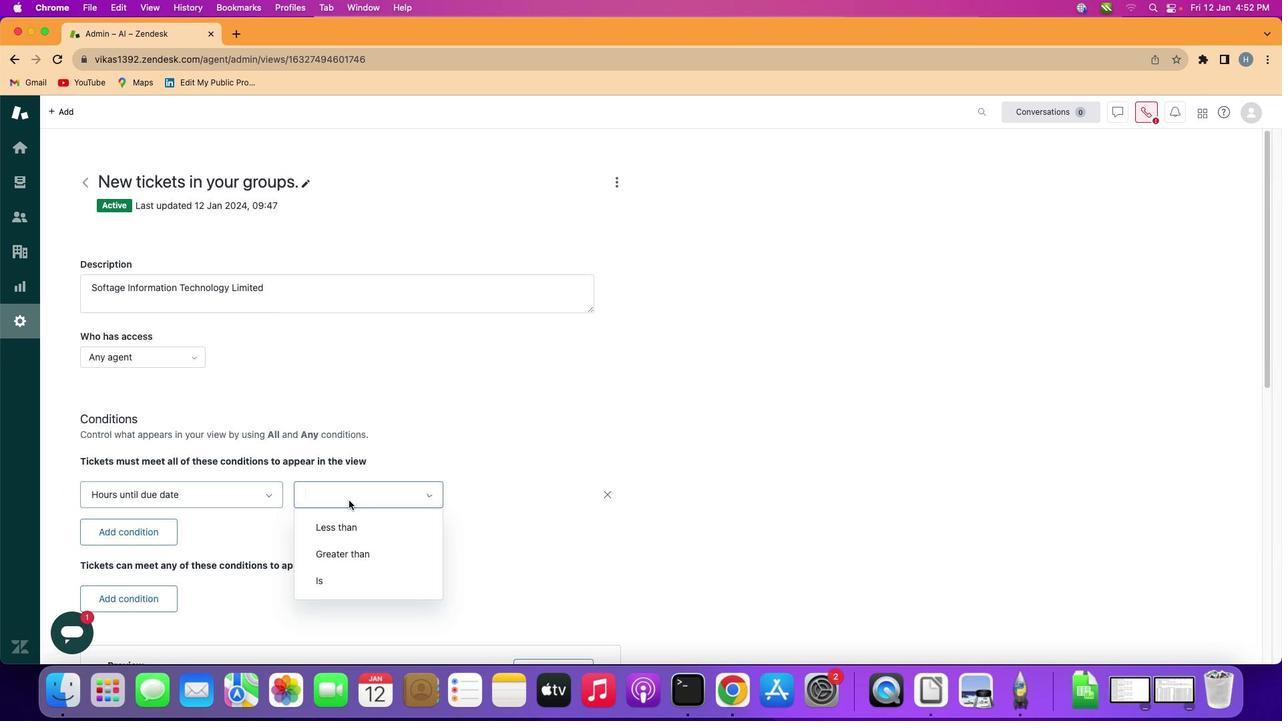 
Action: Mouse moved to (380, 569)
Screenshot: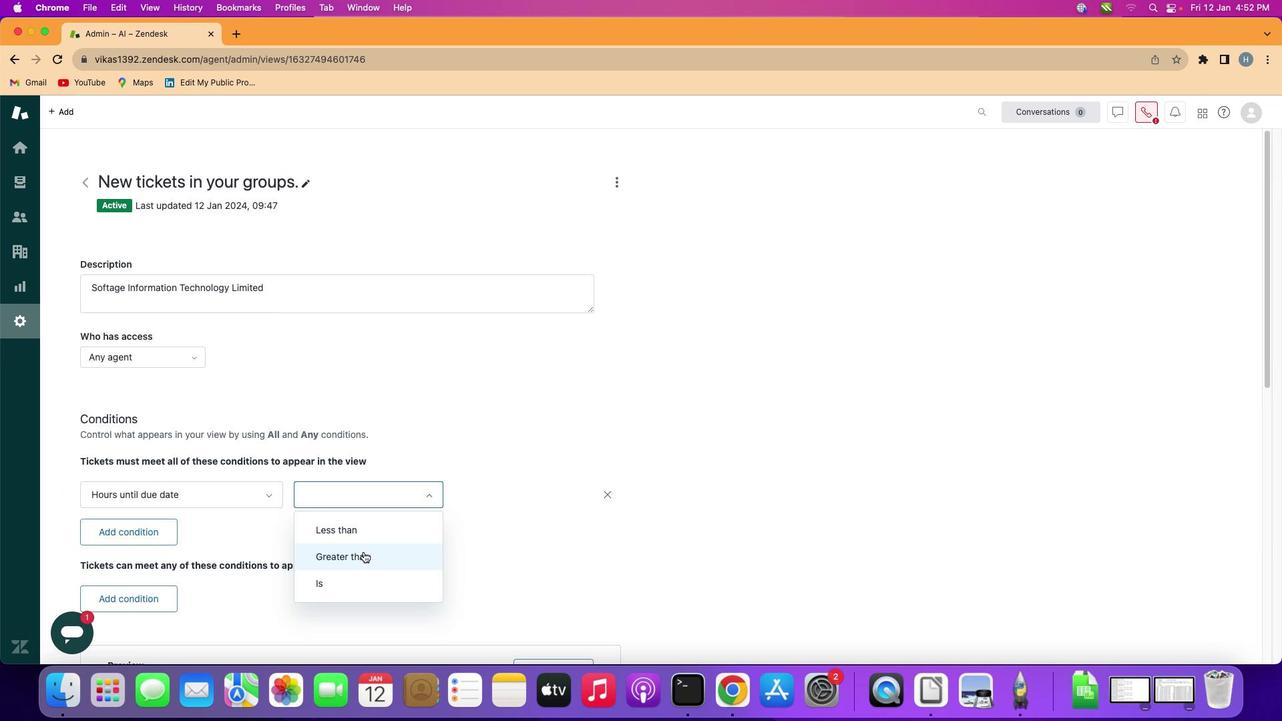 
Action: Mouse pressed left at (380, 569)
Screenshot: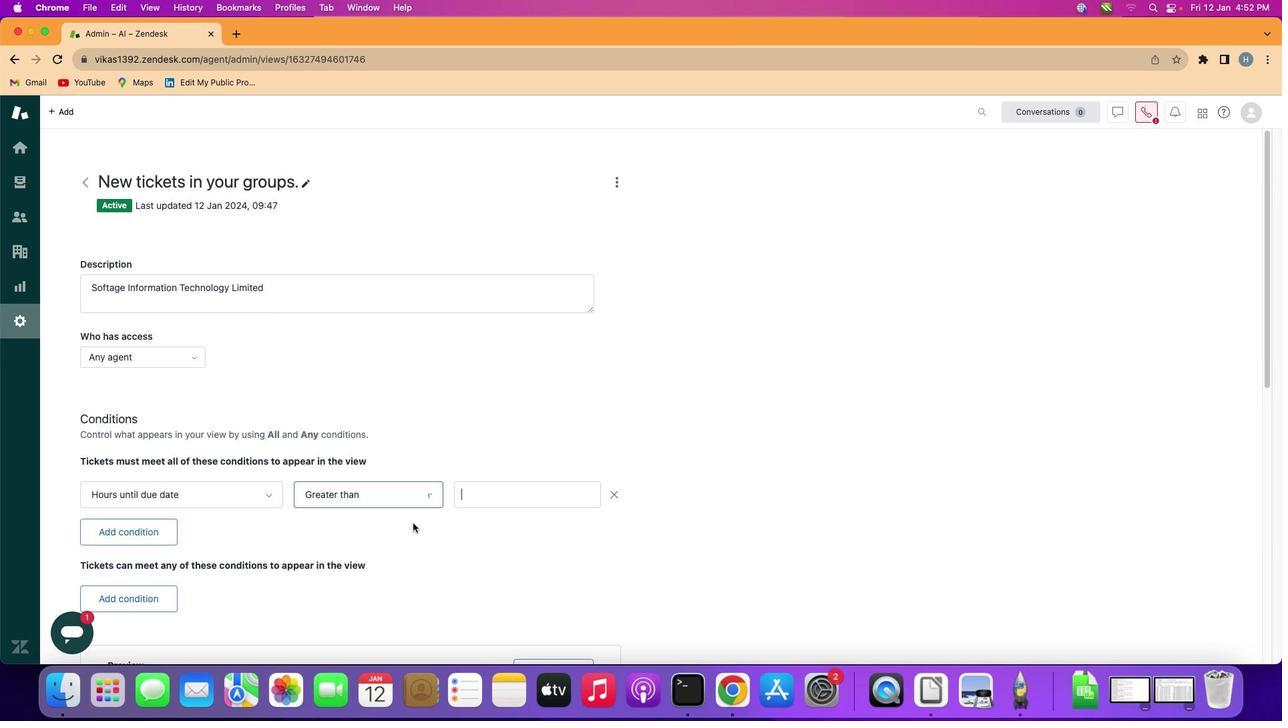 
Action: Mouse moved to (492, 513)
Screenshot: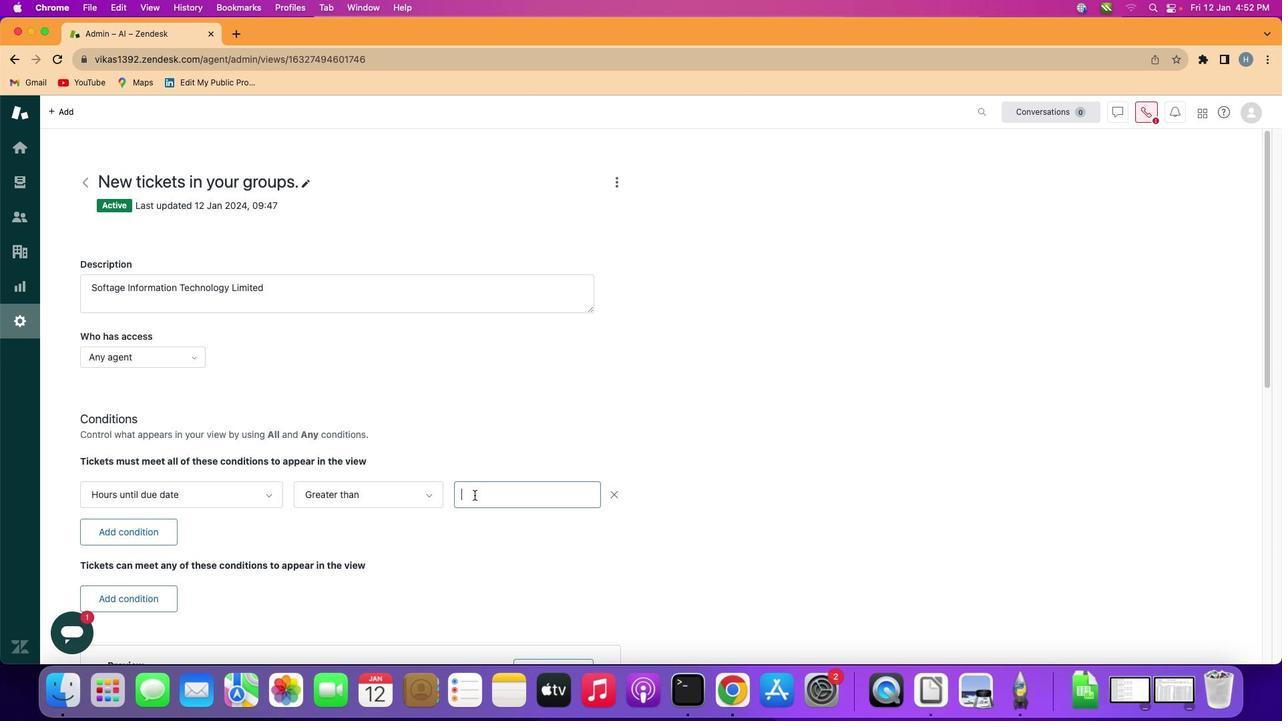 
Action: Mouse pressed left at (492, 513)
Screenshot: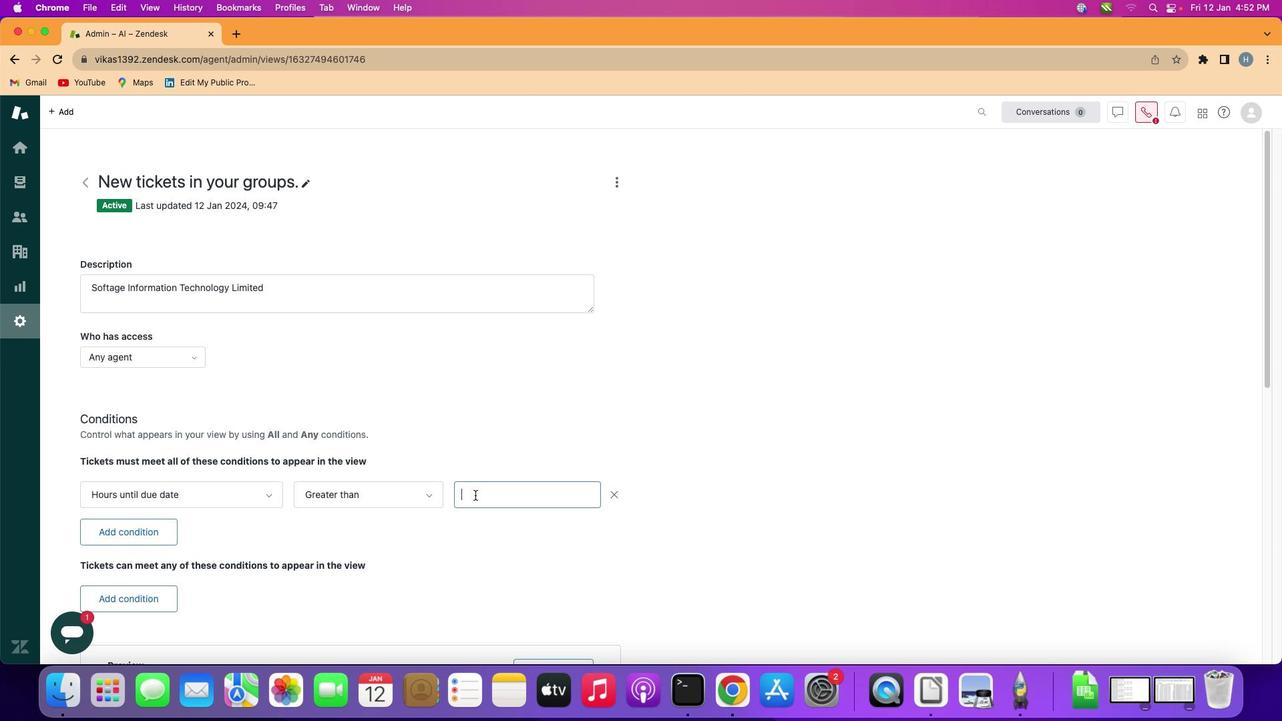 
Action: Mouse moved to (493, 512)
Screenshot: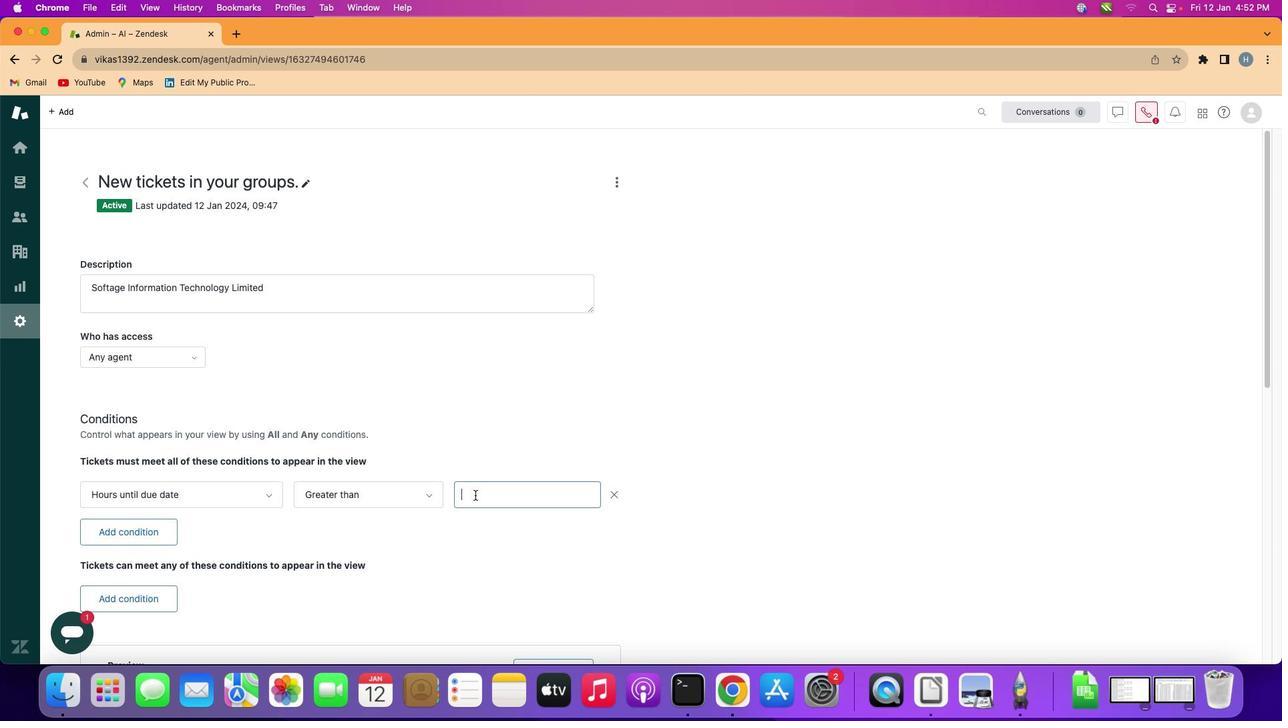 
Action: Key pressed Key.shift'T''w''e''l''v''e'
Screenshot: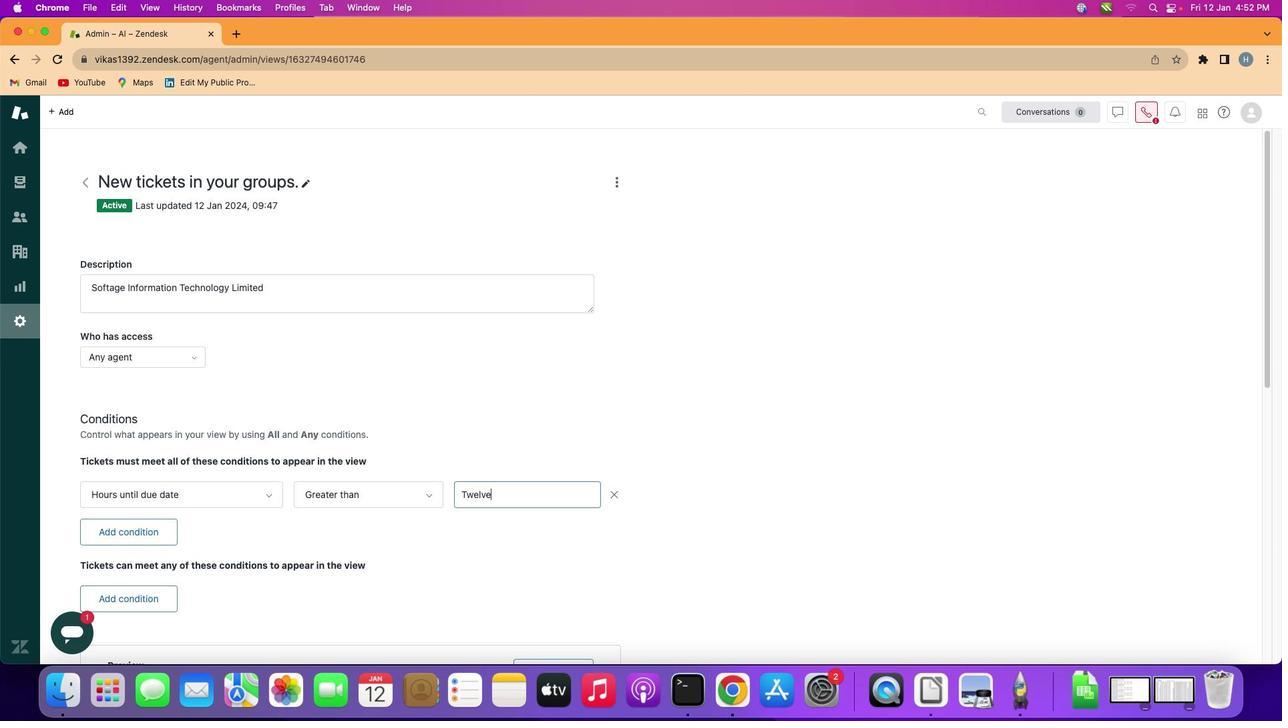 
Action: Mouse moved to (485, 557)
Screenshot: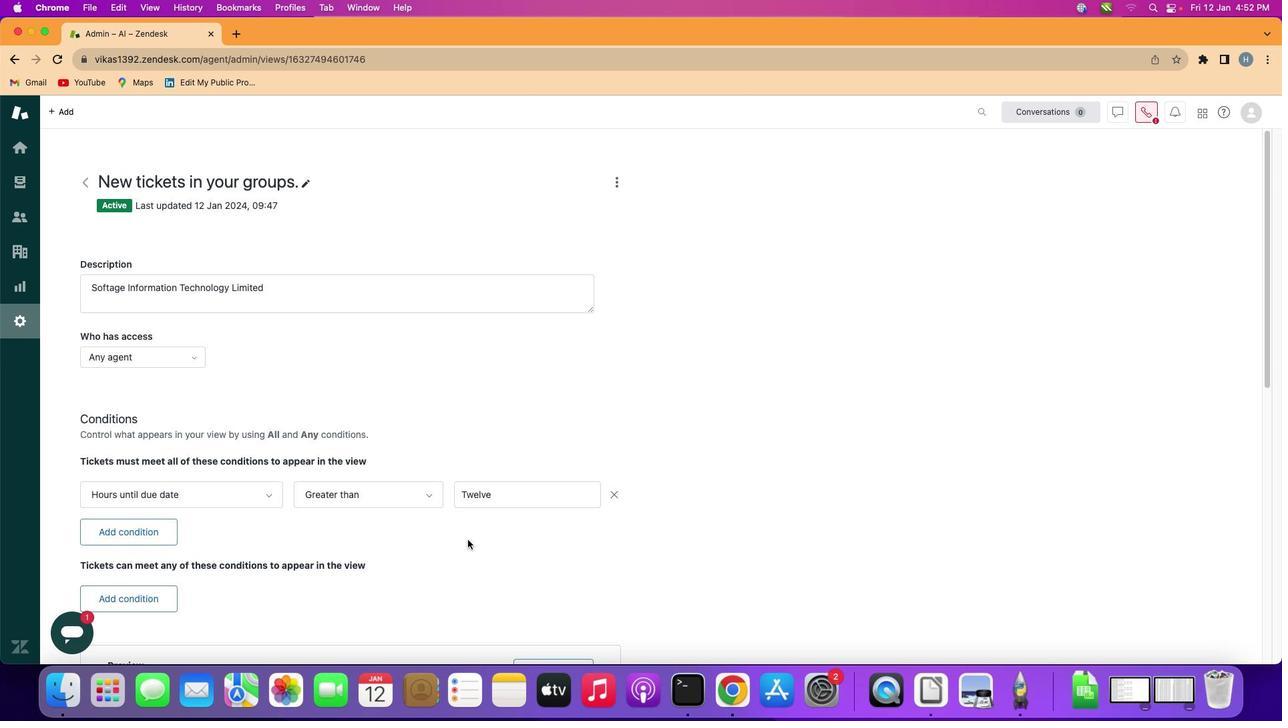 
